 Task: Add an event with the title Conference: Technology Trends and Innovation, date ''2023/11/13'', time 9:15 AM to 11:15 AMand add a description: Throughout the workshop, participants will engage in a series of interactive exercises, role plays, and case studies that simulate real-world negotiation scenarios. These activities will allow participants to apply the negotiation techniques taught, explore different approaches, and receive feedback from both facilitators and peers.Select event color  Peacock . Add location for the event as: 876 Park Avenue, New York City, USA, logged in from the account softage.3@softage.netand send the event invitation to softage.1@softage.net and softage.2@softage.net. Set a reminder for the event Weekly on Sunday
Action: Mouse moved to (65, 95)
Screenshot: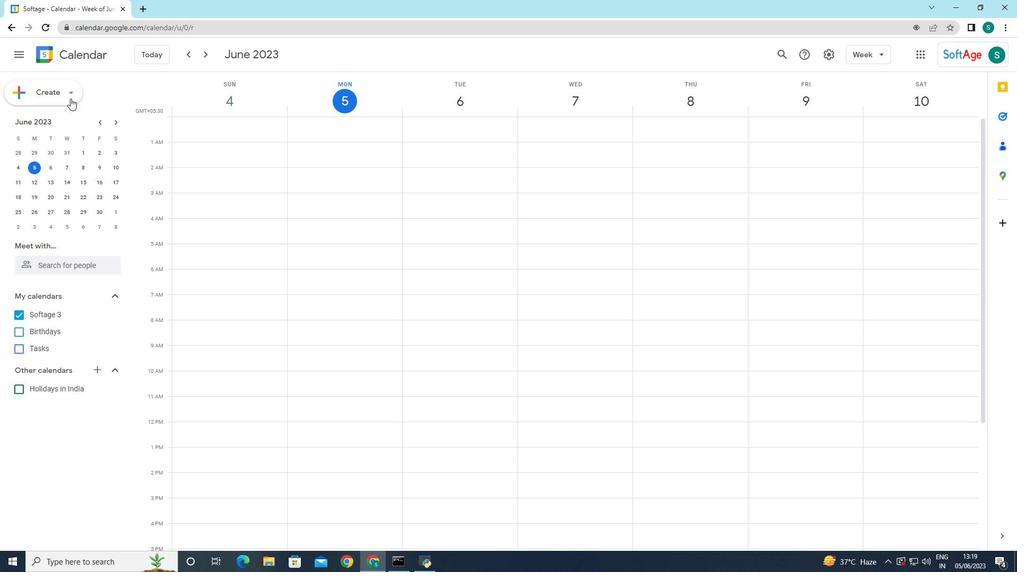
Action: Mouse pressed left at (65, 95)
Screenshot: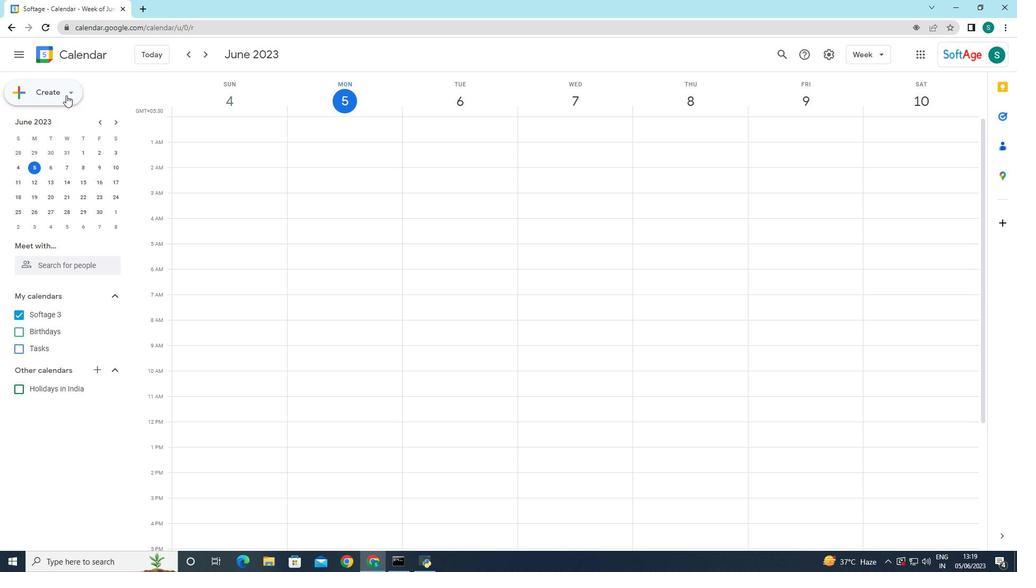 
Action: Mouse moved to (58, 128)
Screenshot: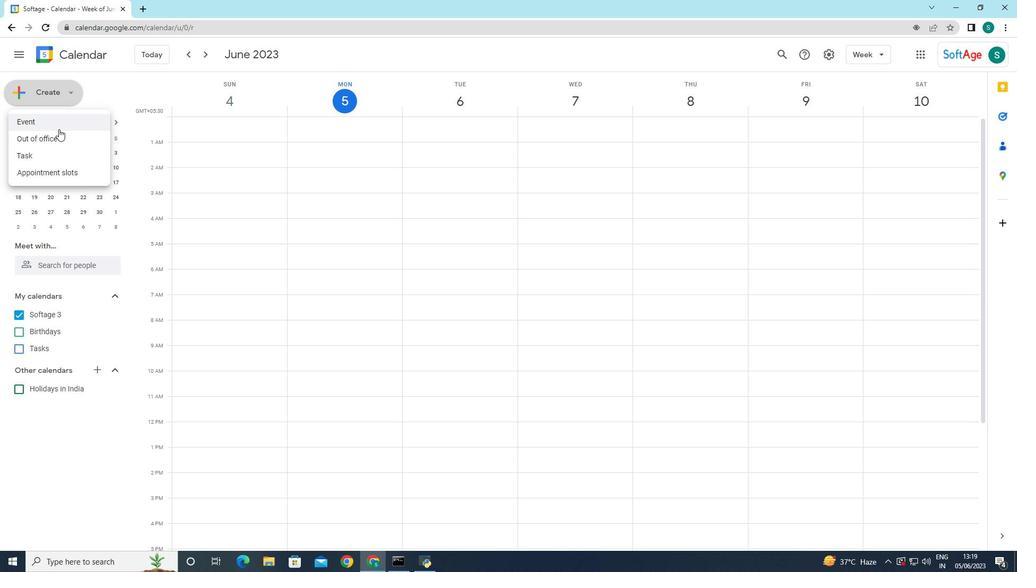 
Action: Mouse pressed left at (58, 128)
Screenshot: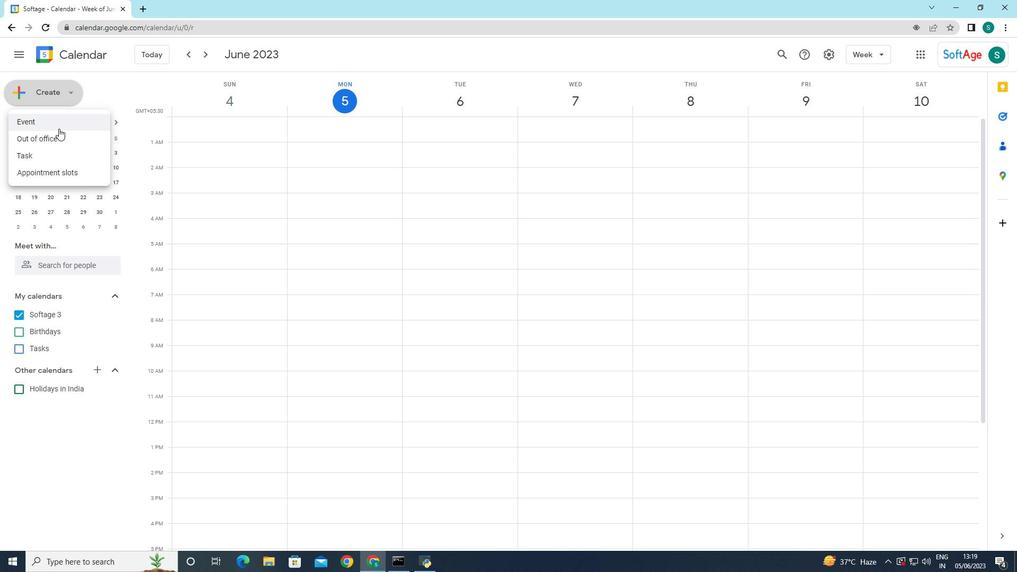 
Action: Mouse moved to (199, 514)
Screenshot: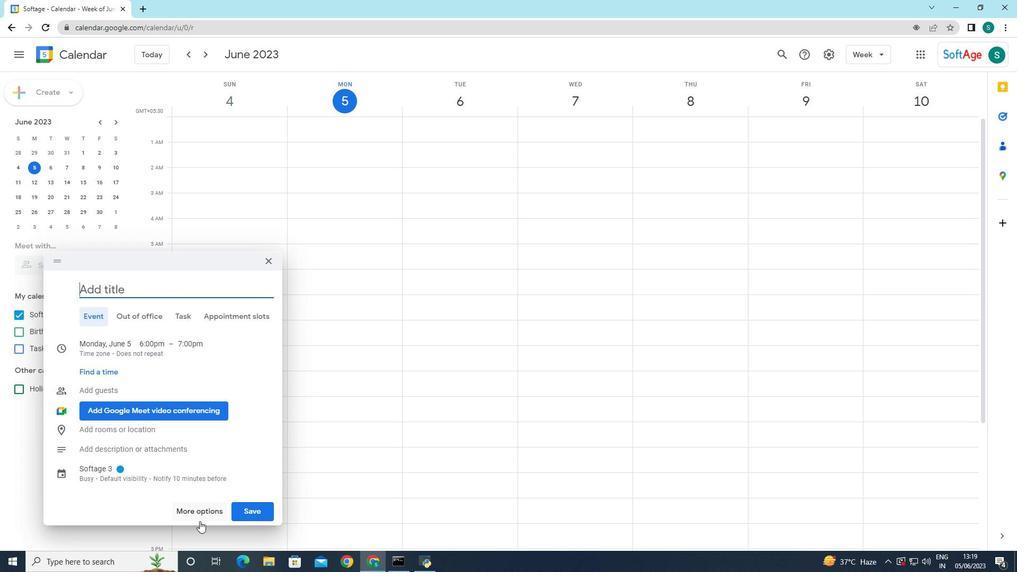 
Action: Mouse pressed left at (199, 514)
Screenshot: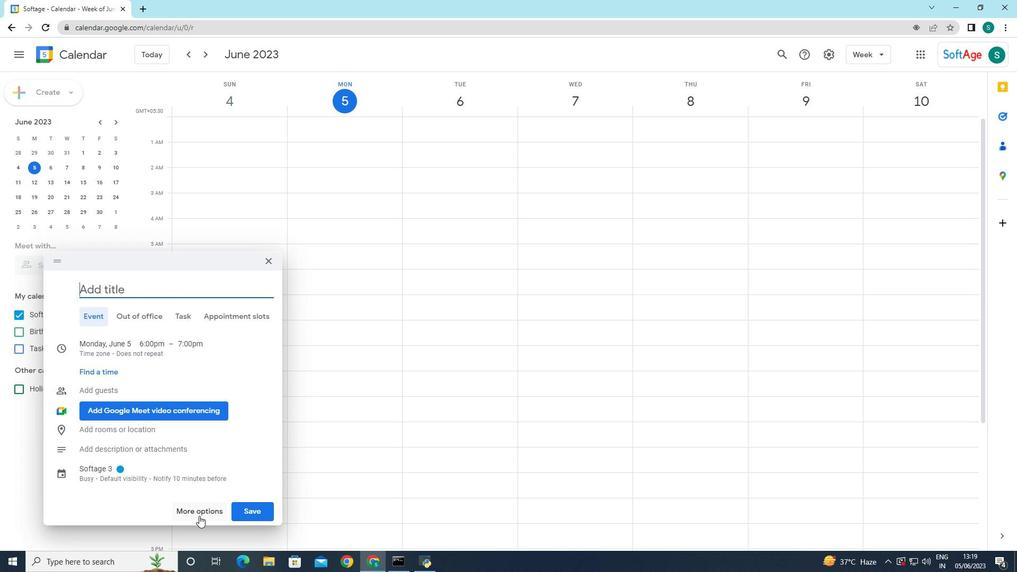 
Action: Mouse moved to (91, 60)
Screenshot: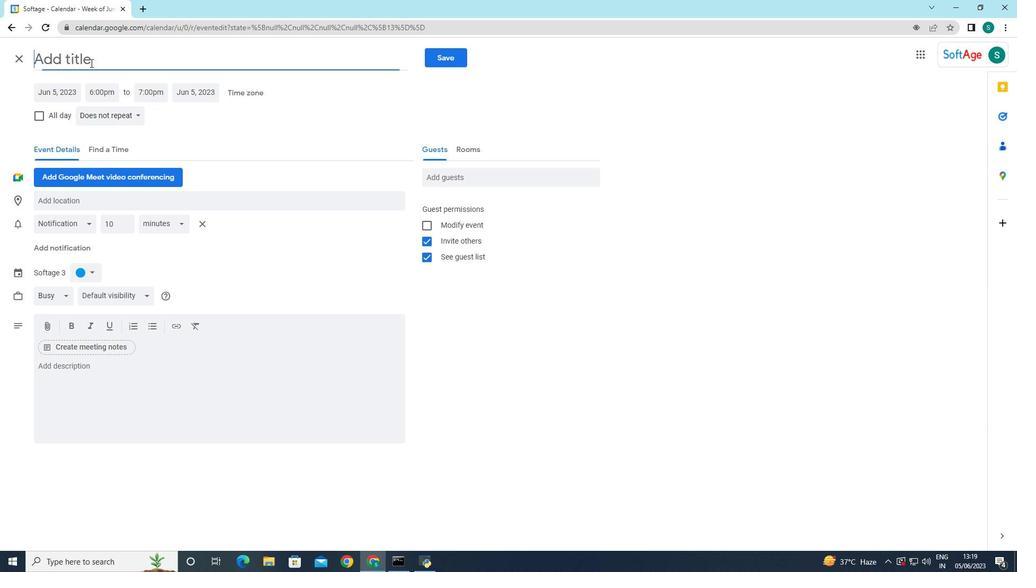 
Action: Mouse pressed left at (91, 60)
Screenshot: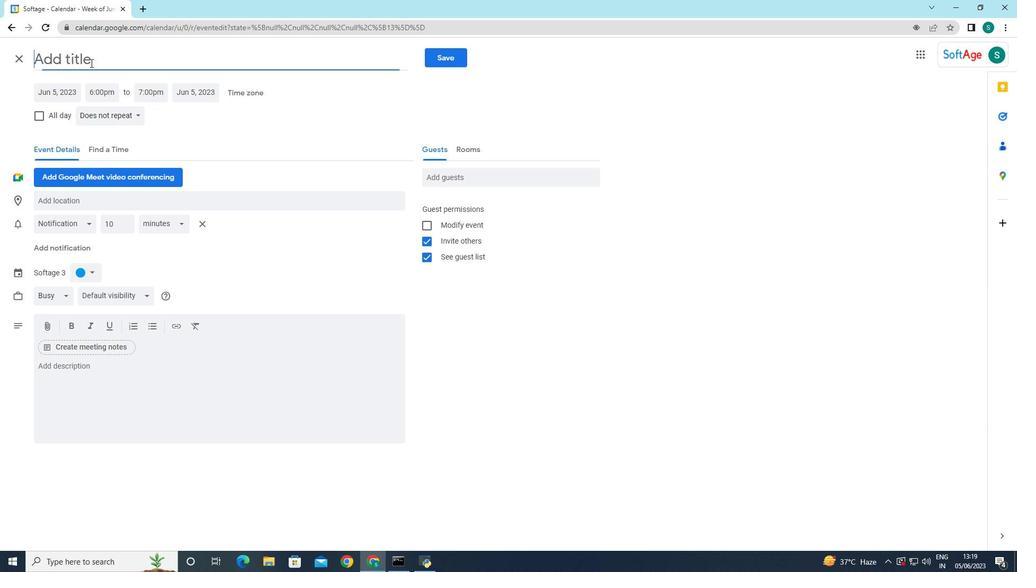 
Action: Key pressed <Key.caps_lock>C<Key.caps_lock>onference<Key.shift_r>:<Key.space><Key.caps_lock>T<Key.caps_lock>echnology<Key.space><Key.caps_lock>T<Key.caps_lock>rends<Key.space>and<Key.space><Key.caps_lock>I<Key.caps_lock>nnovations
Screenshot: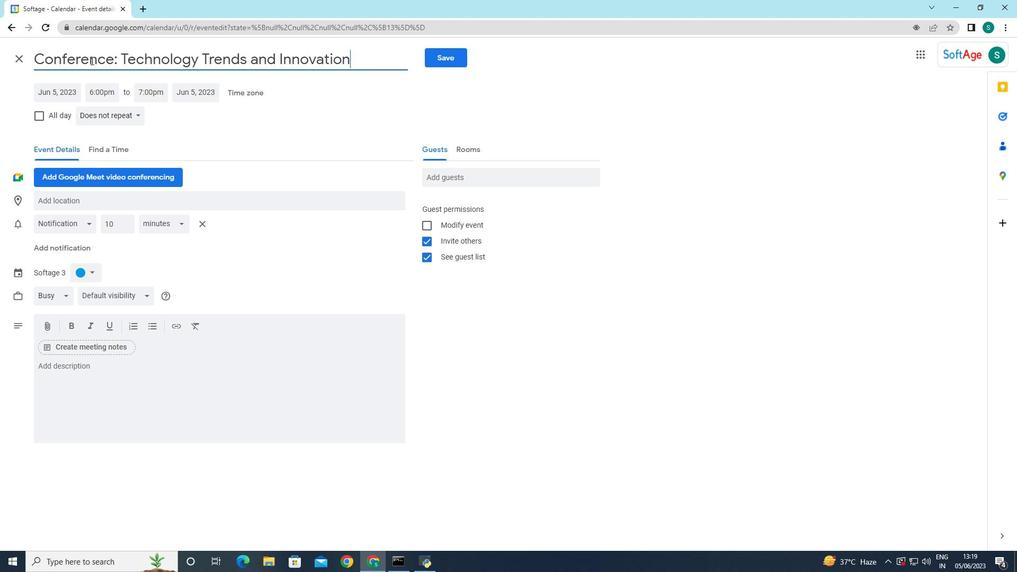 
Action: Mouse moved to (62, 95)
Screenshot: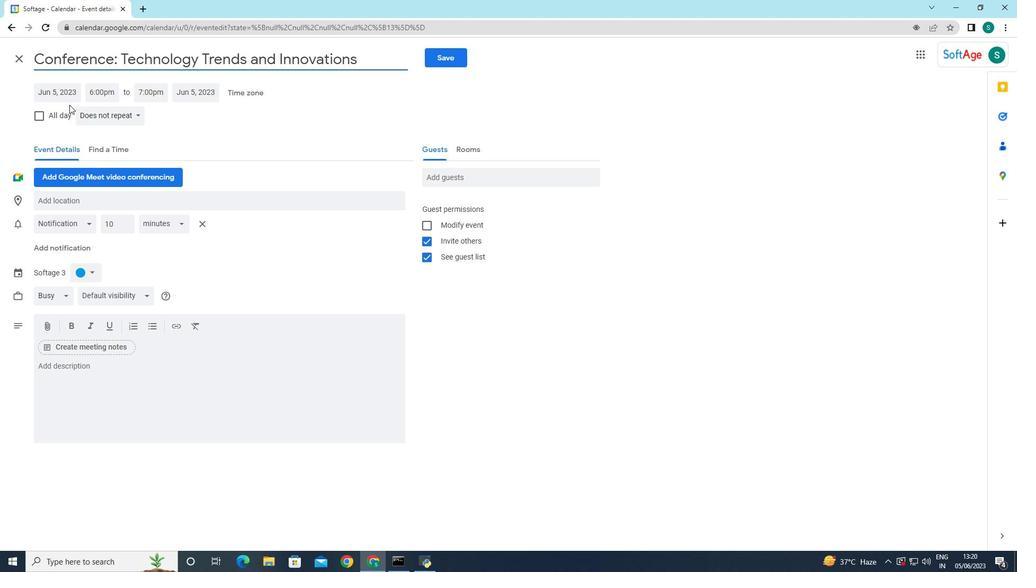 
Action: Mouse pressed left at (62, 95)
Screenshot: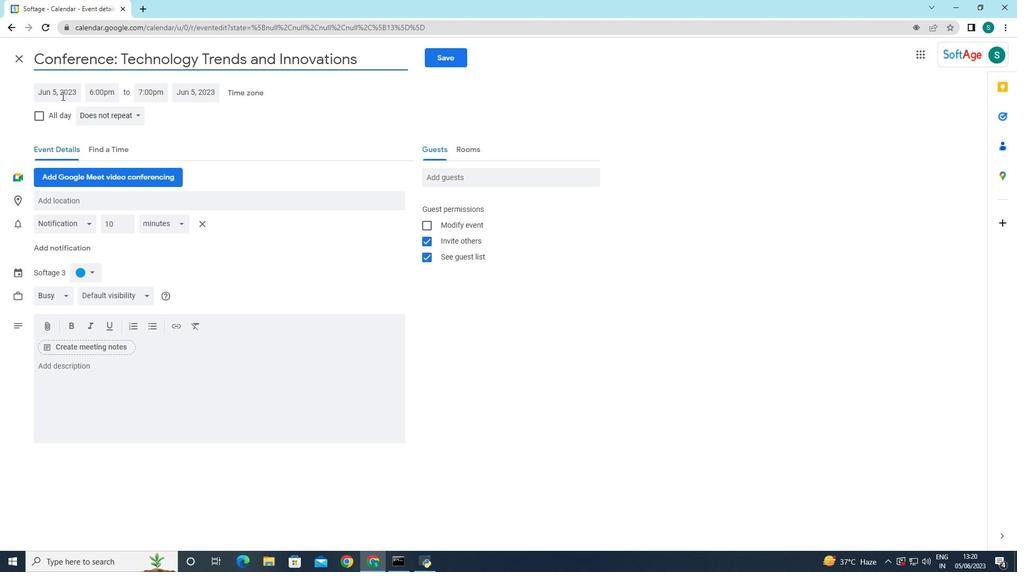 
Action: Mouse moved to (165, 115)
Screenshot: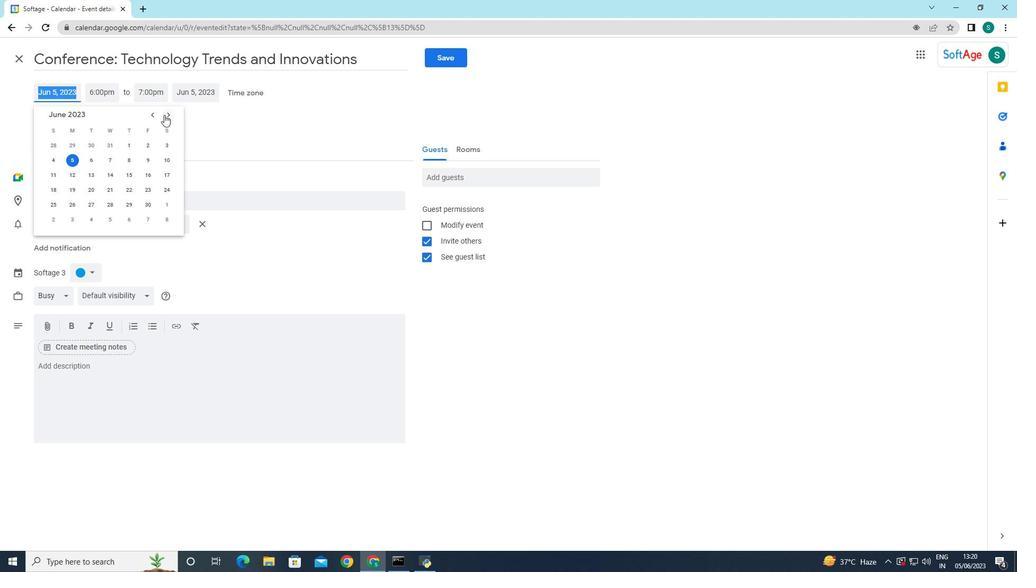 
Action: Mouse pressed left at (165, 115)
Screenshot: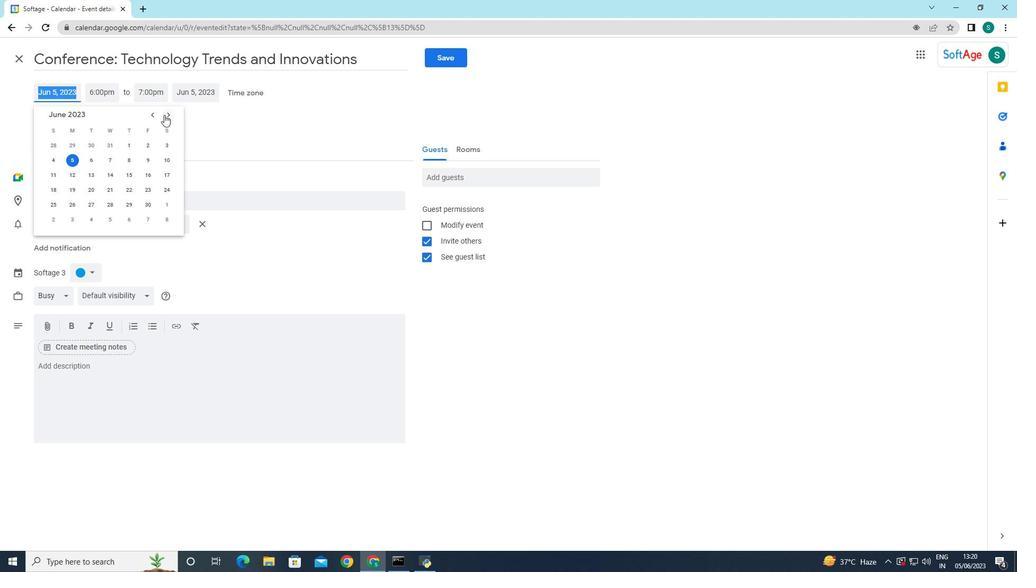 
Action: Mouse pressed left at (165, 115)
Screenshot: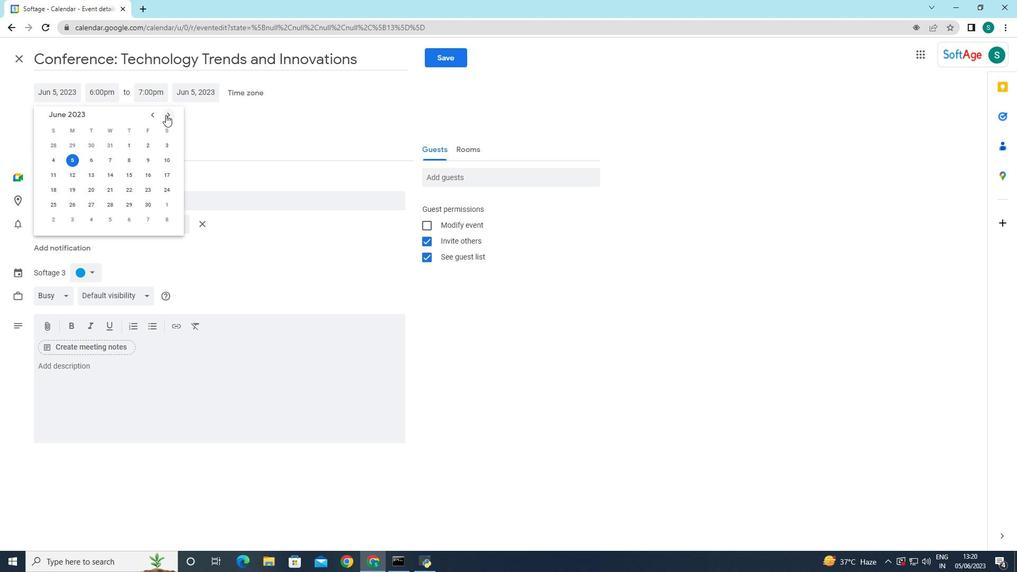 
Action: Mouse pressed left at (165, 115)
Screenshot: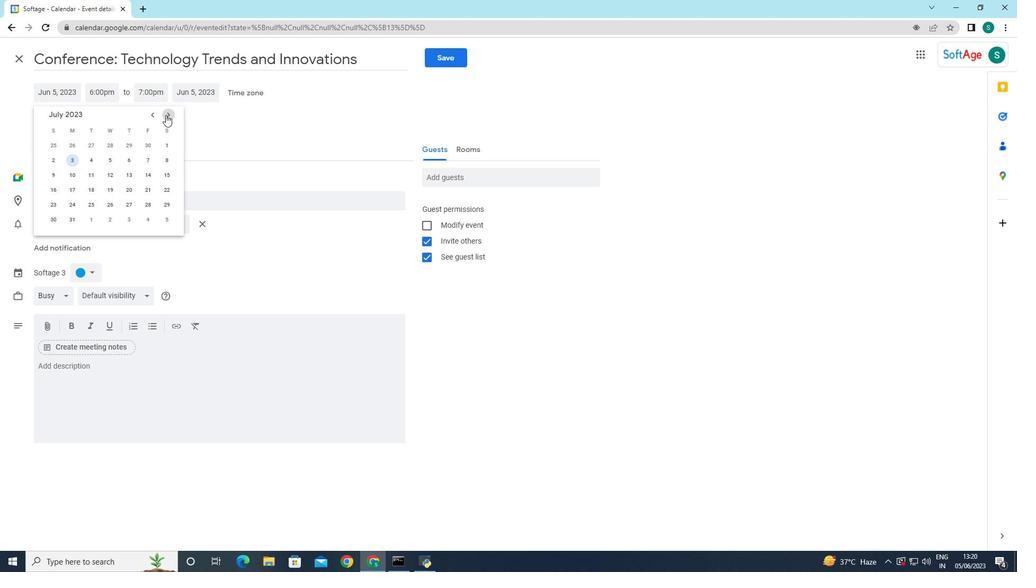 
Action: Mouse pressed left at (165, 115)
Screenshot: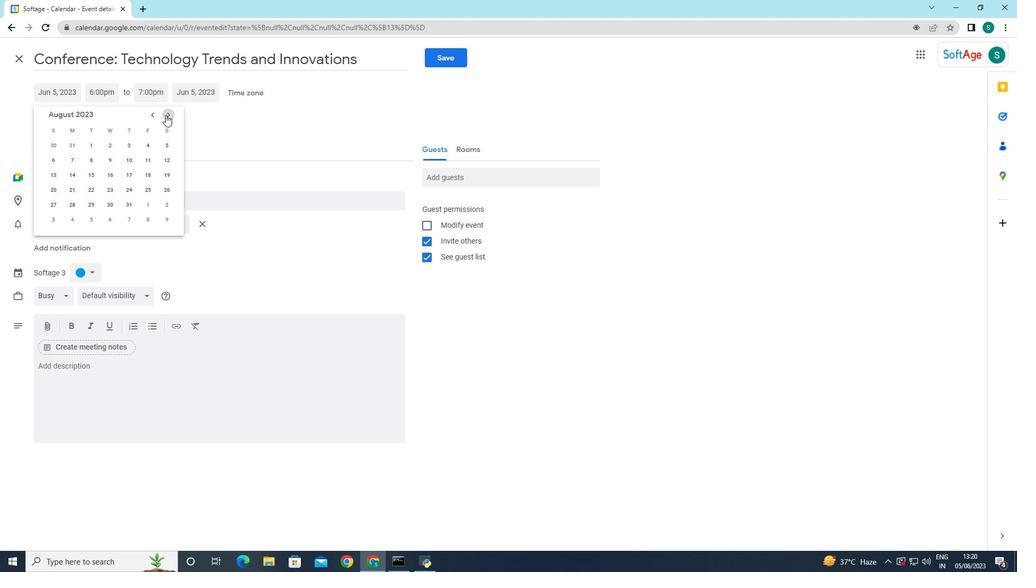 
Action: Mouse pressed left at (165, 115)
Screenshot: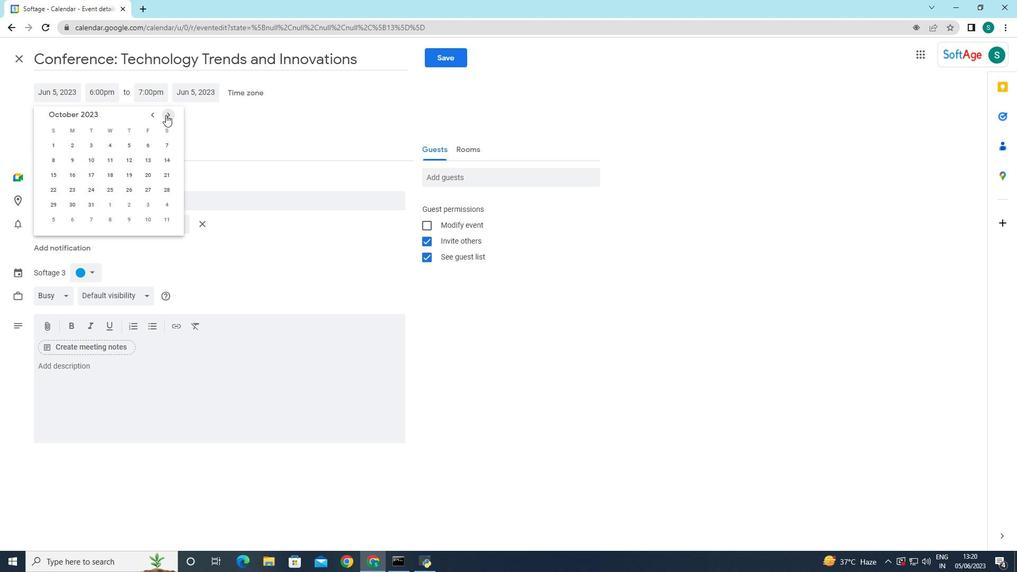 
Action: Mouse pressed left at (165, 115)
Screenshot: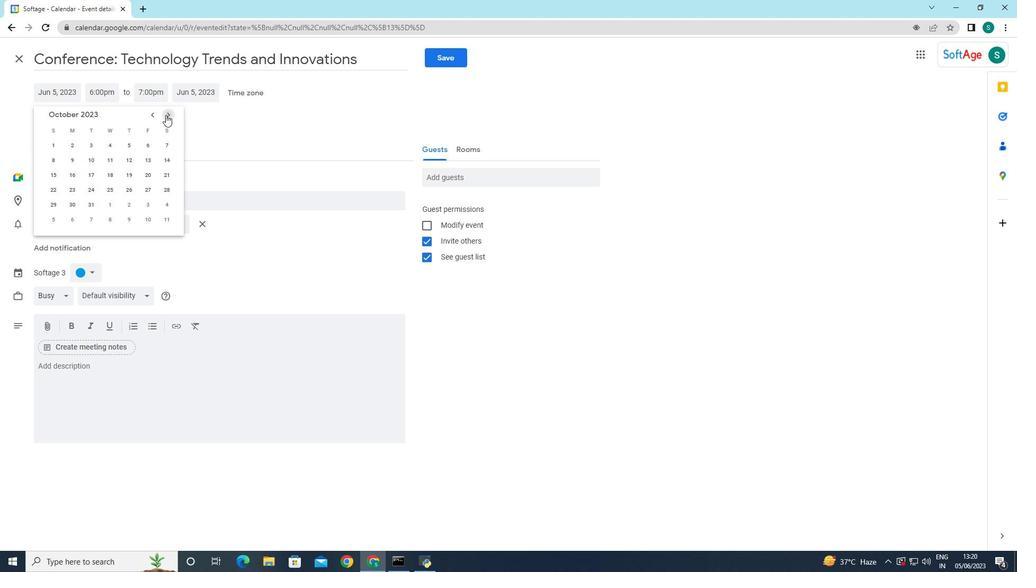 
Action: Mouse pressed left at (165, 115)
Screenshot: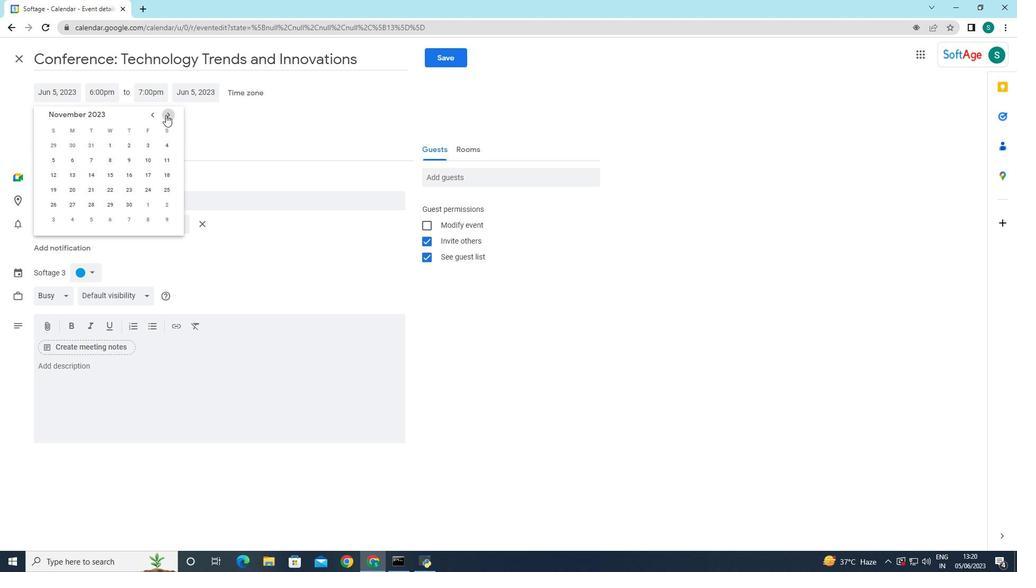 
Action: Mouse moved to (154, 114)
Screenshot: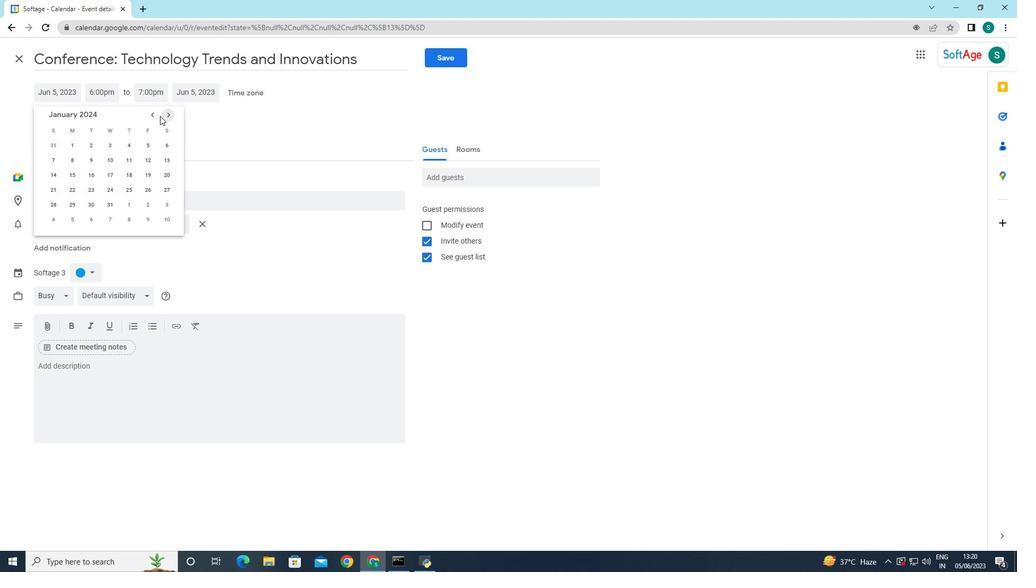 
Action: Mouse pressed left at (154, 114)
Screenshot: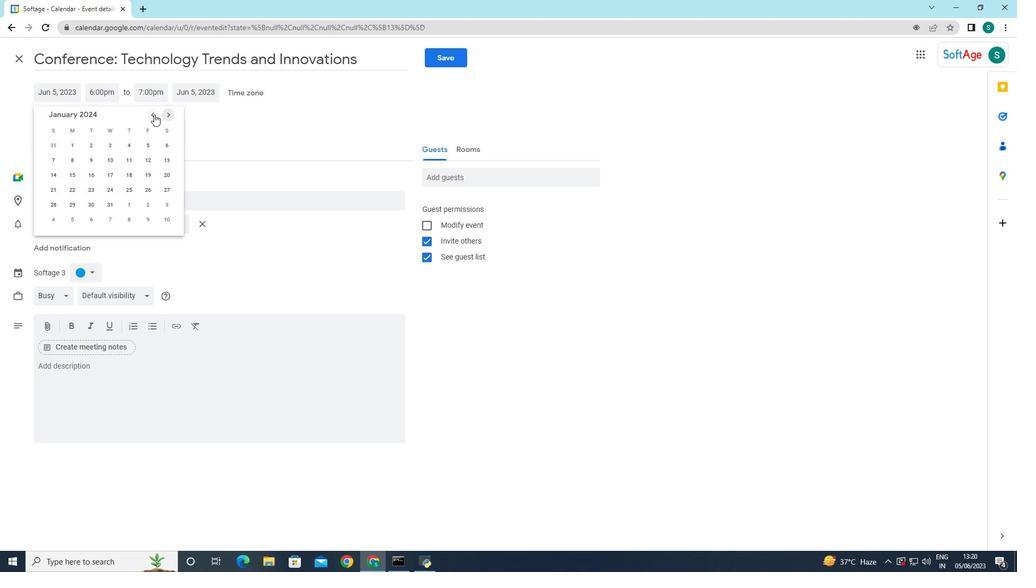 
Action: Mouse pressed left at (154, 114)
Screenshot: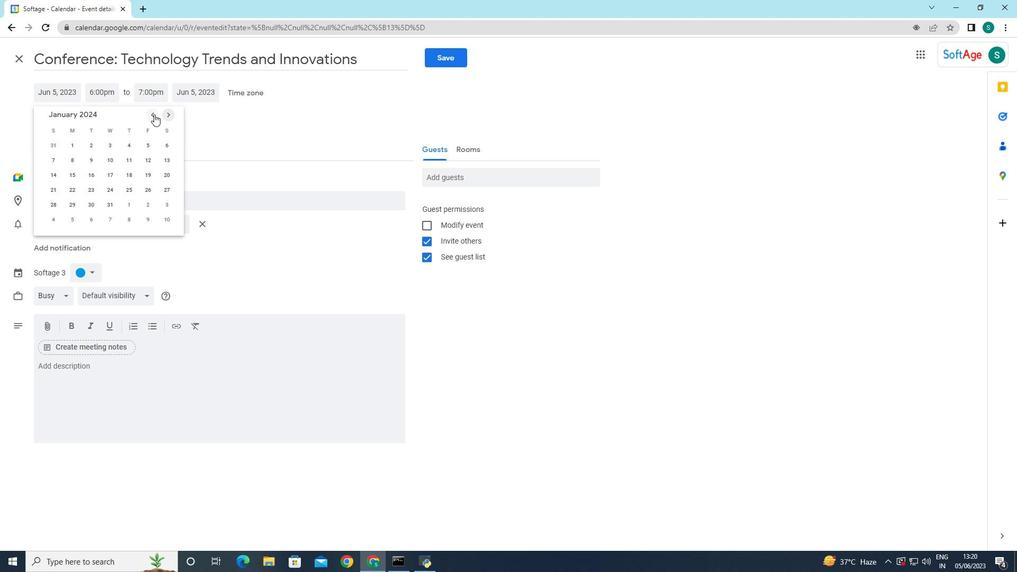 
Action: Mouse pressed left at (154, 114)
Screenshot: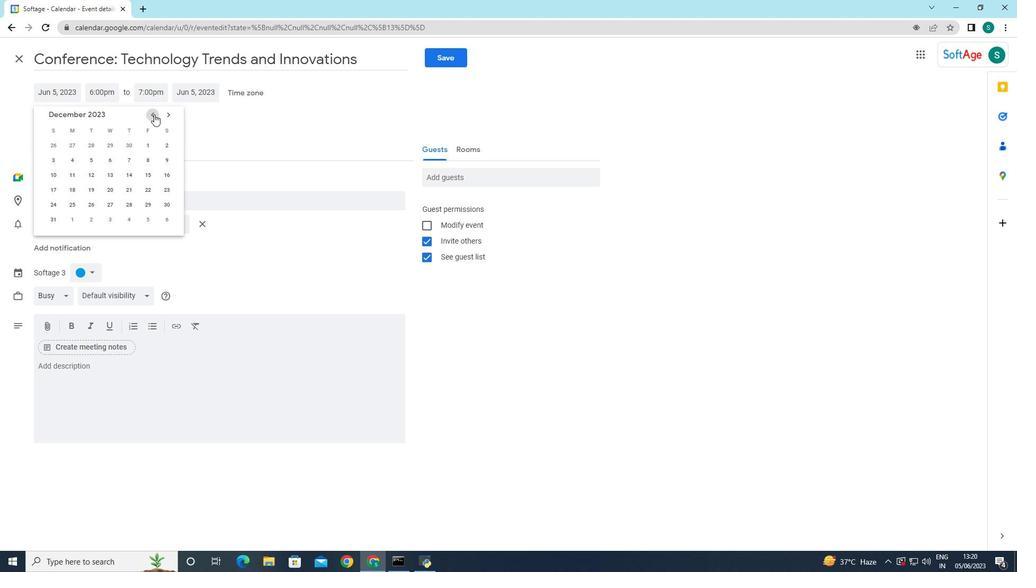 
Action: Mouse pressed left at (154, 114)
Screenshot: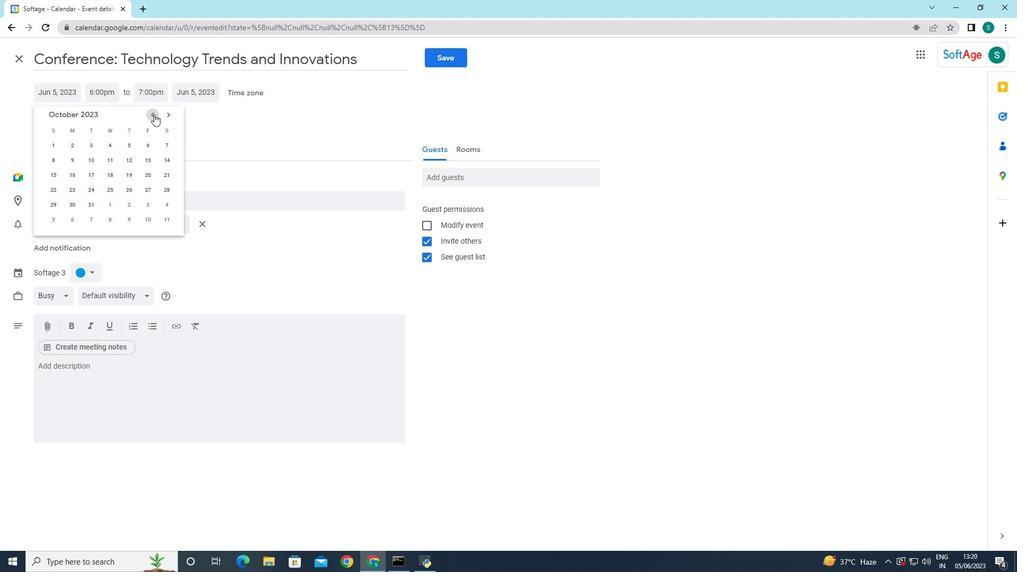 
Action: Mouse pressed left at (154, 114)
Screenshot: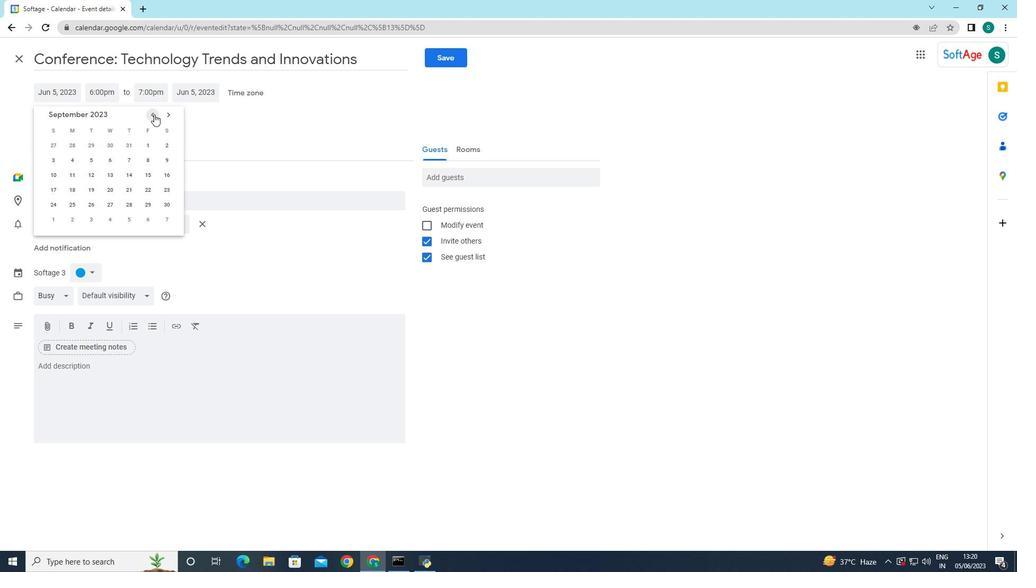 
Action: Mouse moved to (166, 113)
Screenshot: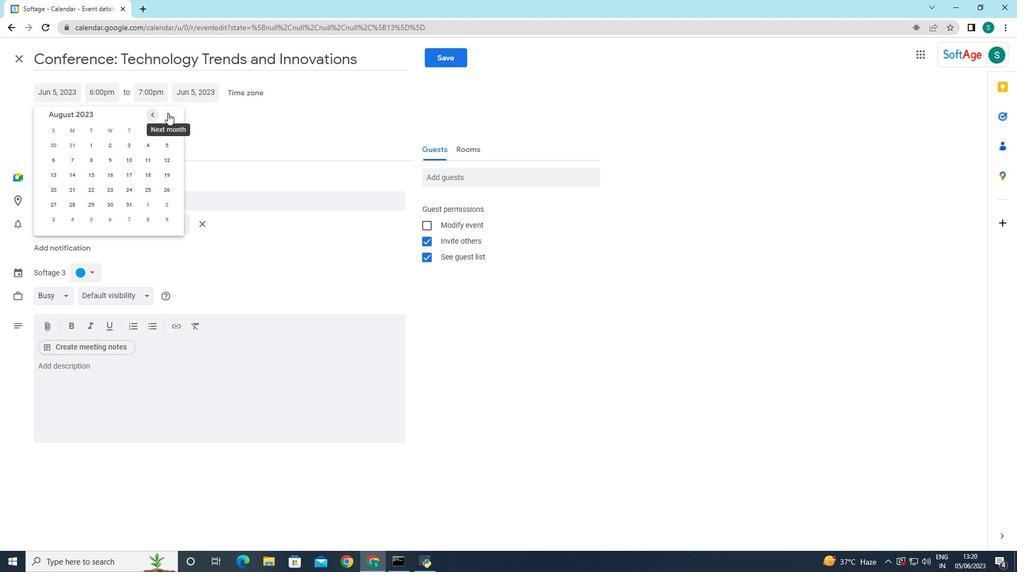 
Action: Mouse pressed left at (166, 113)
Screenshot: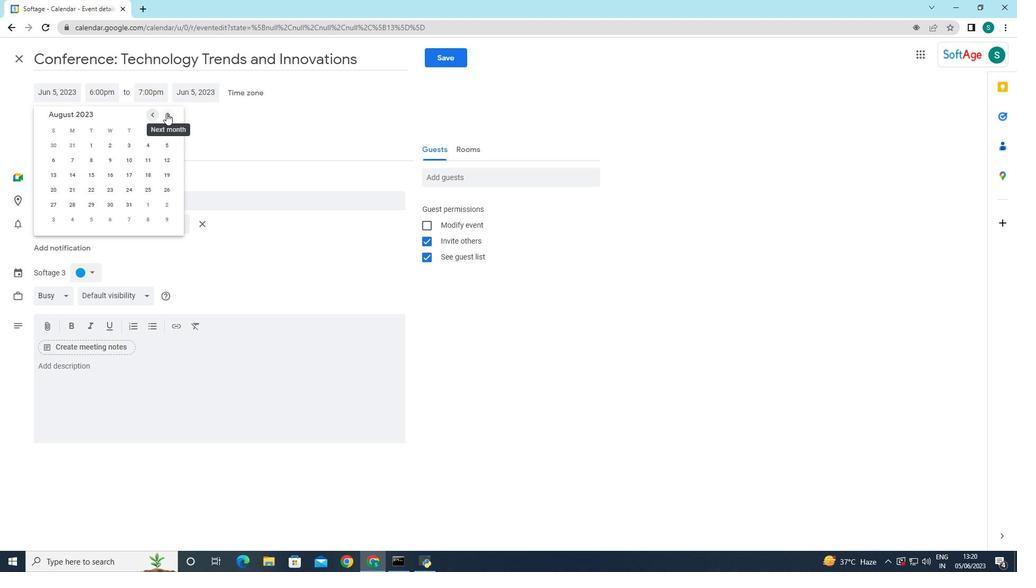 
Action: Mouse pressed left at (166, 113)
Screenshot: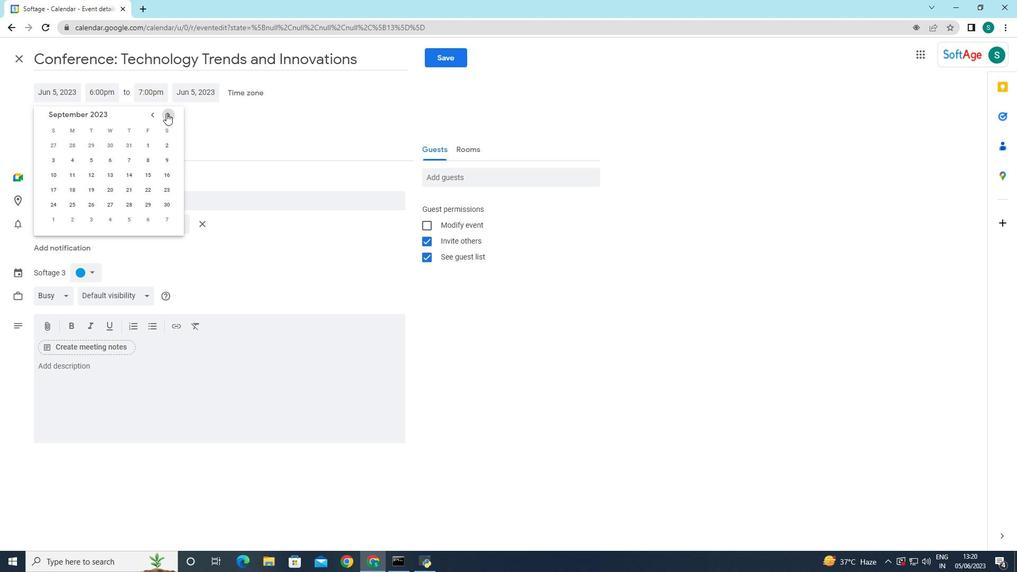 
Action: Mouse pressed left at (166, 113)
Screenshot: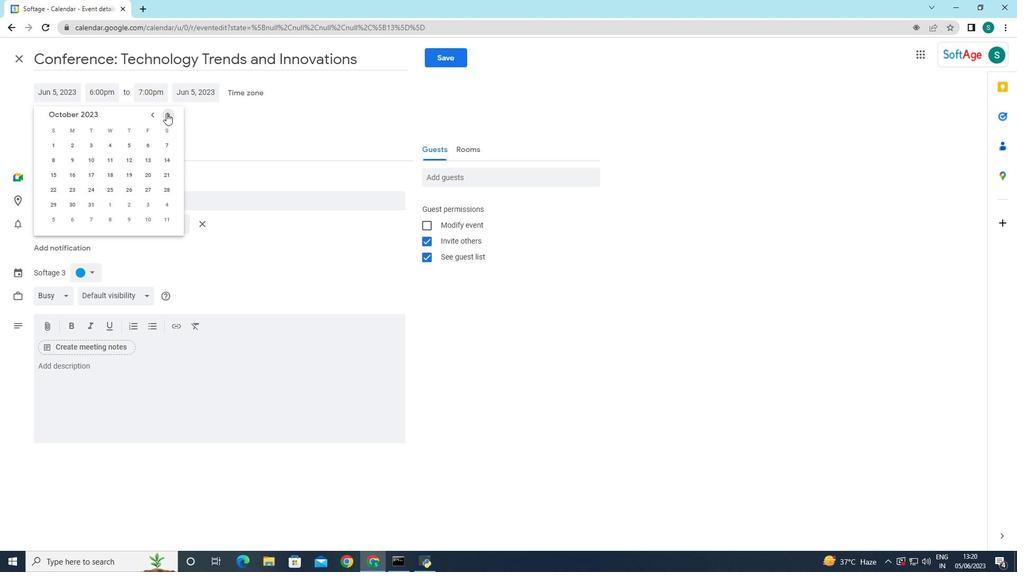 
Action: Mouse moved to (74, 173)
Screenshot: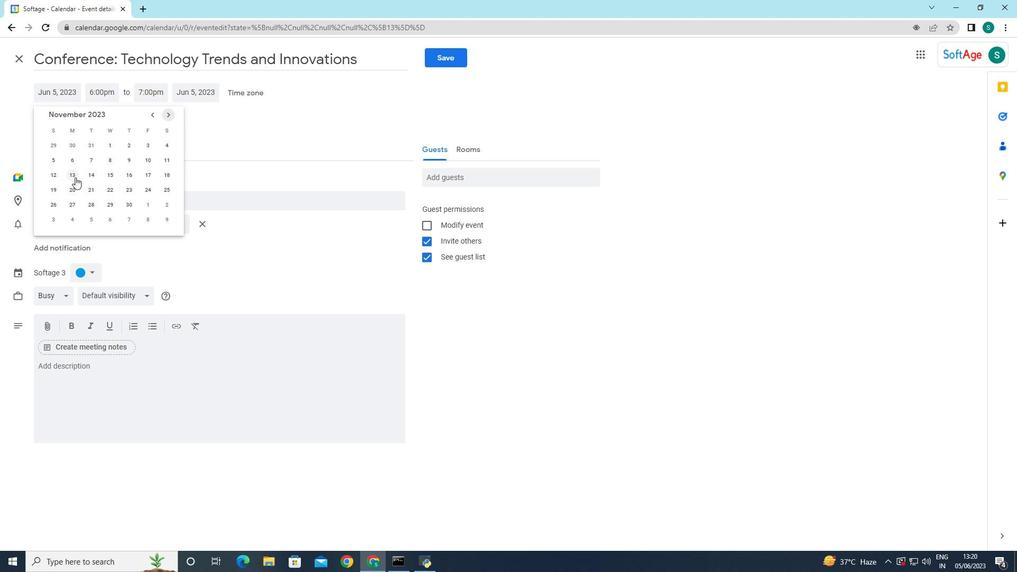 
Action: Mouse pressed left at (74, 173)
Screenshot: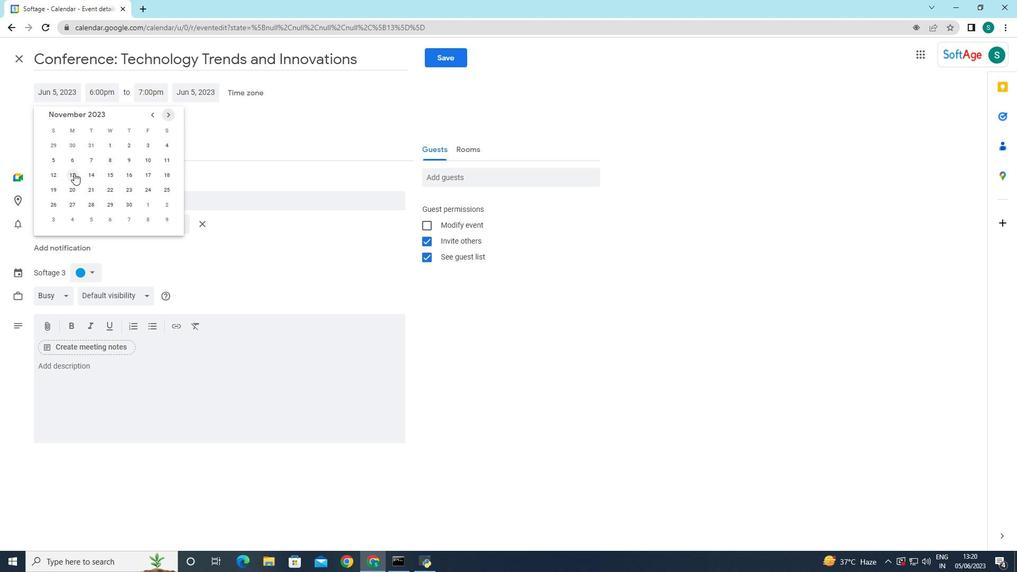 
Action: Mouse moved to (112, 90)
Screenshot: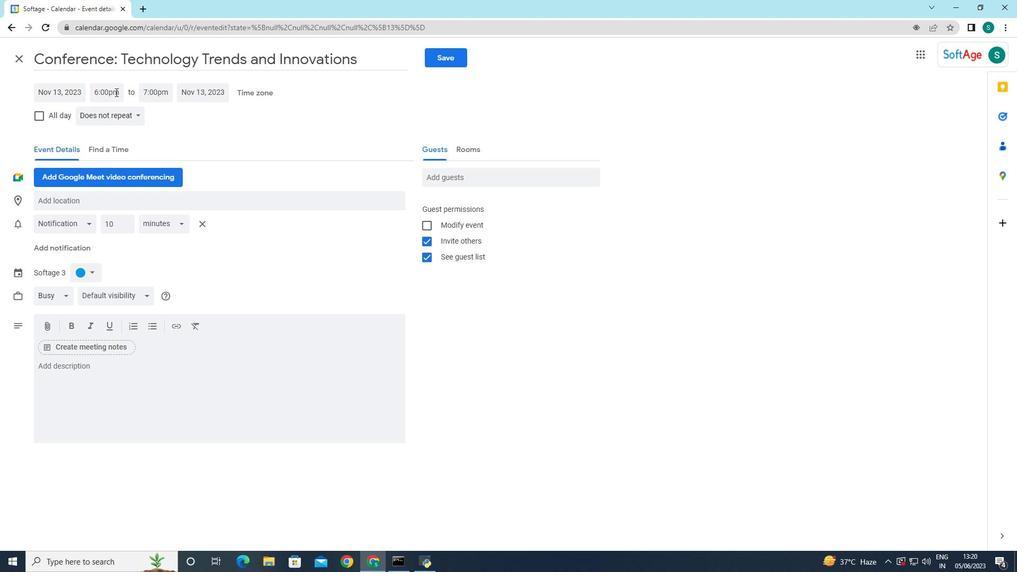 
Action: Mouse pressed left at (112, 90)
Screenshot: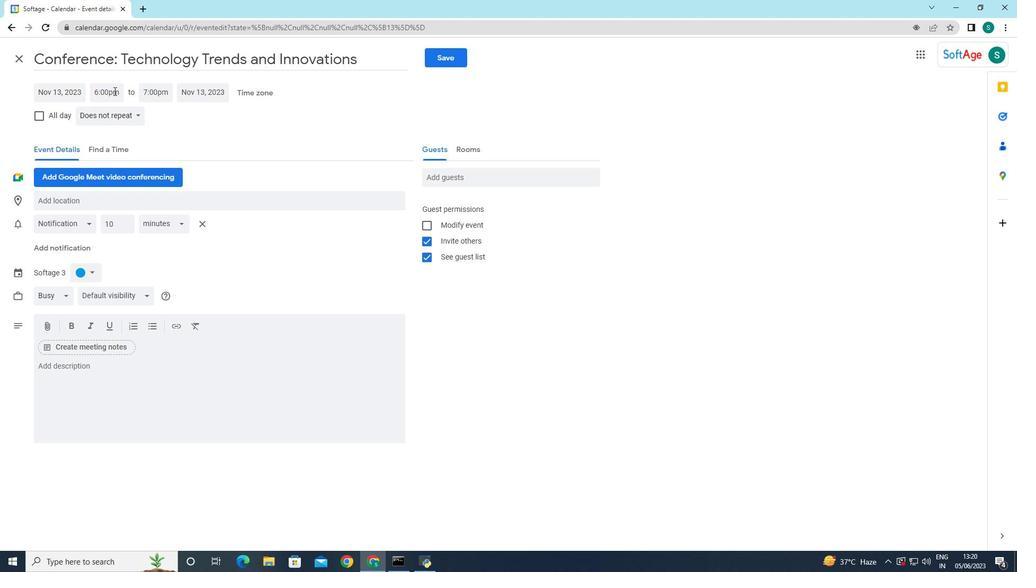 
Action: Mouse moved to (107, 178)
Screenshot: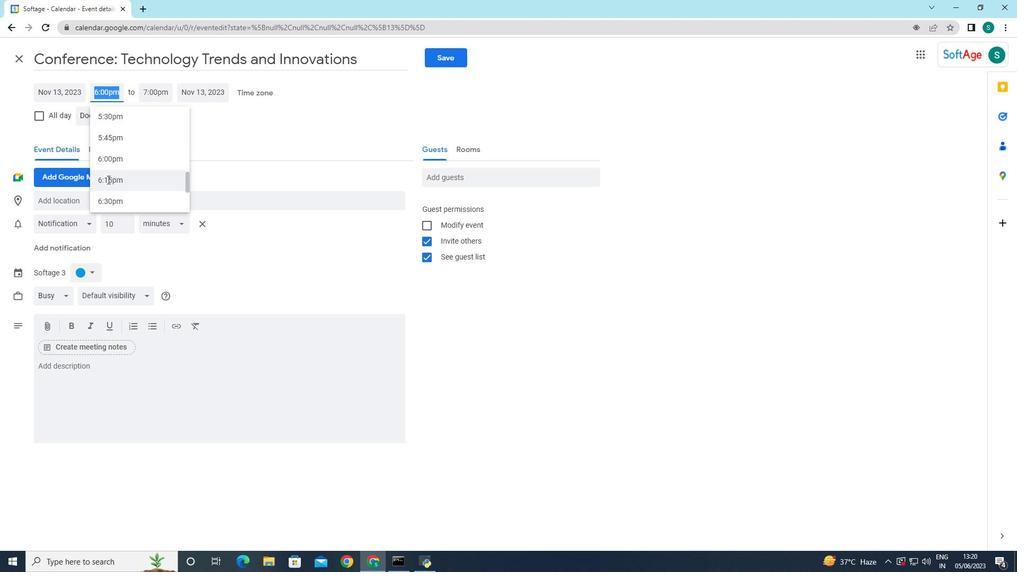 
Action: Mouse scrolled (107, 179) with delta (0, 0)
Screenshot: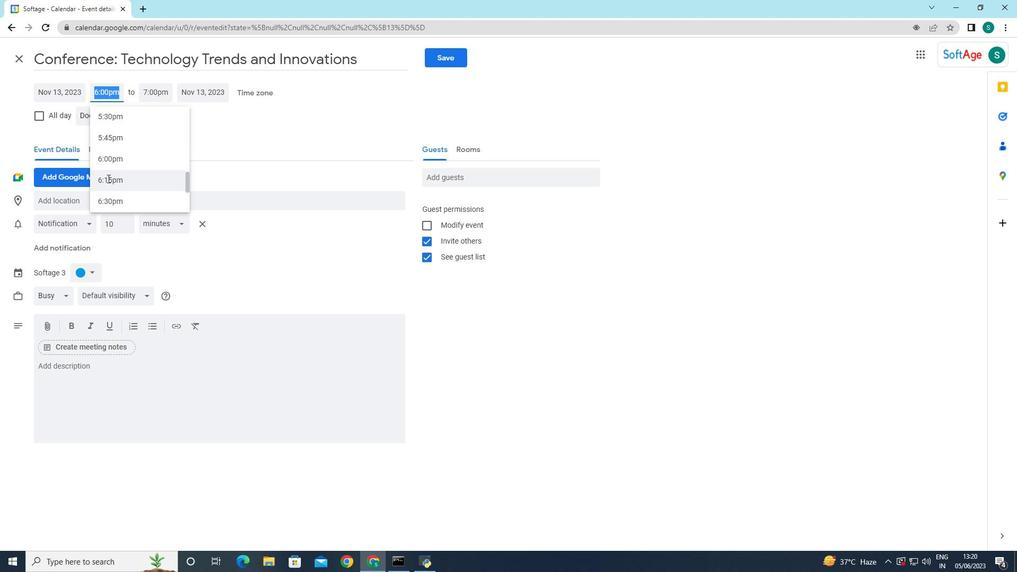 
Action: Mouse scrolled (107, 179) with delta (0, 0)
Screenshot: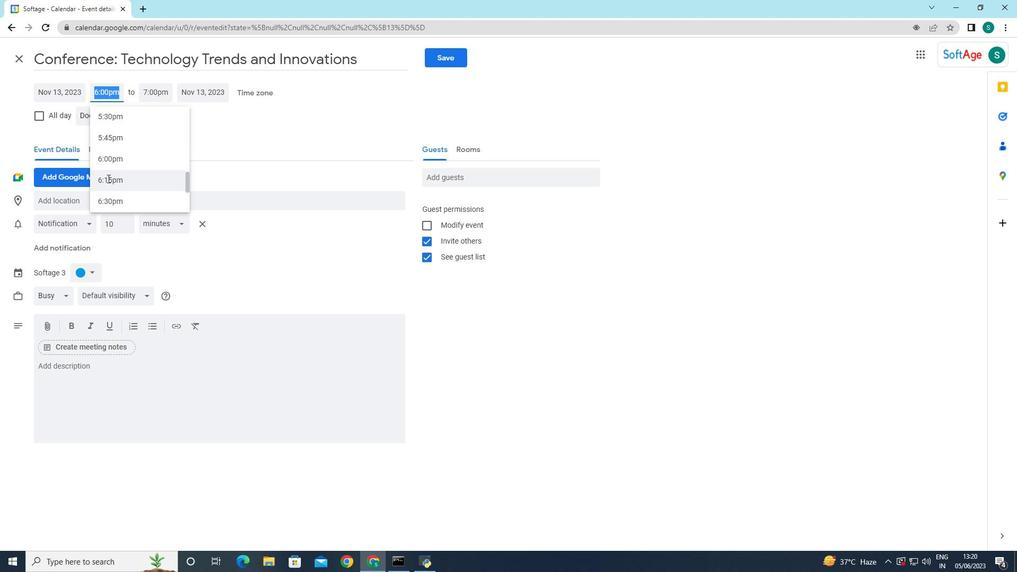 
Action: Mouse scrolled (107, 179) with delta (0, 0)
Screenshot: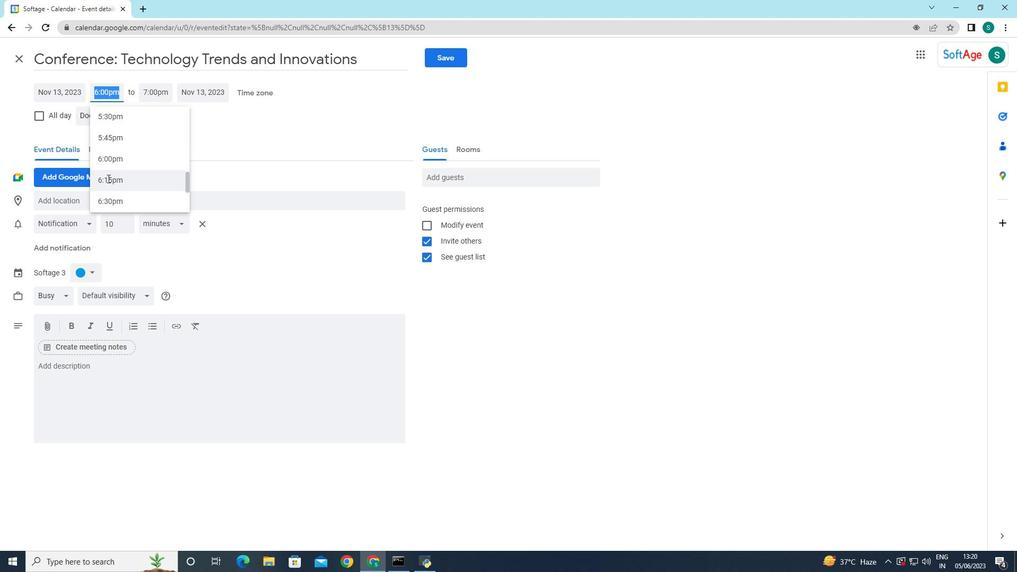 
Action: Mouse scrolled (107, 179) with delta (0, 0)
Screenshot: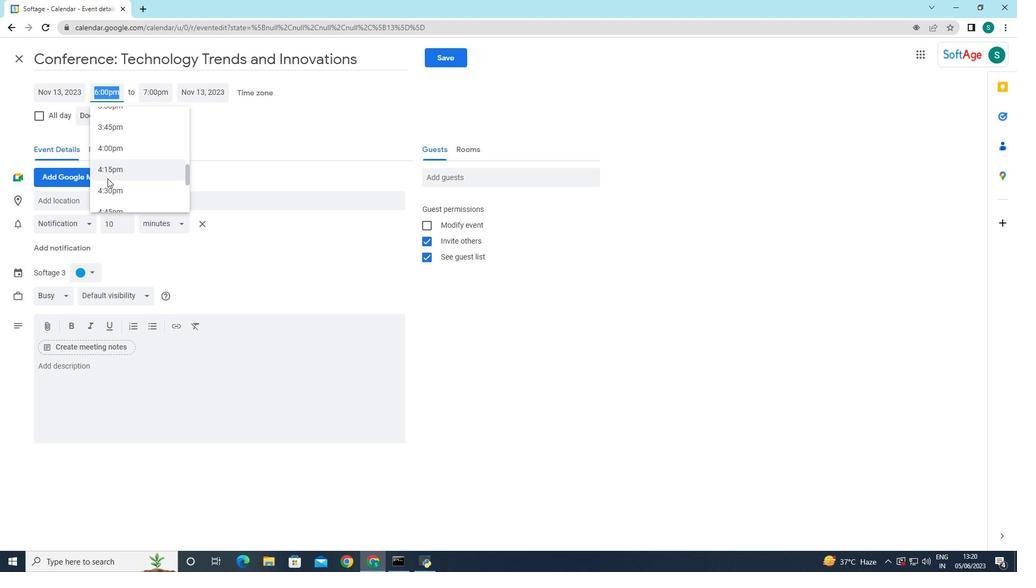 
Action: Mouse scrolled (107, 179) with delta (0, 0)
Screenshot: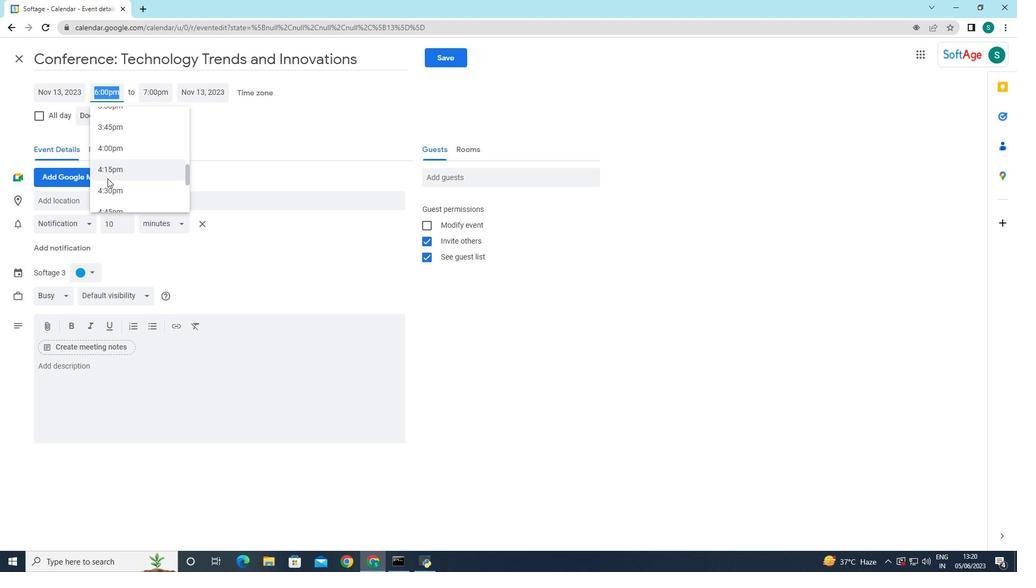 
Action: Mouse scrolled (107, 179) with delta (0, 0)
Screenshot: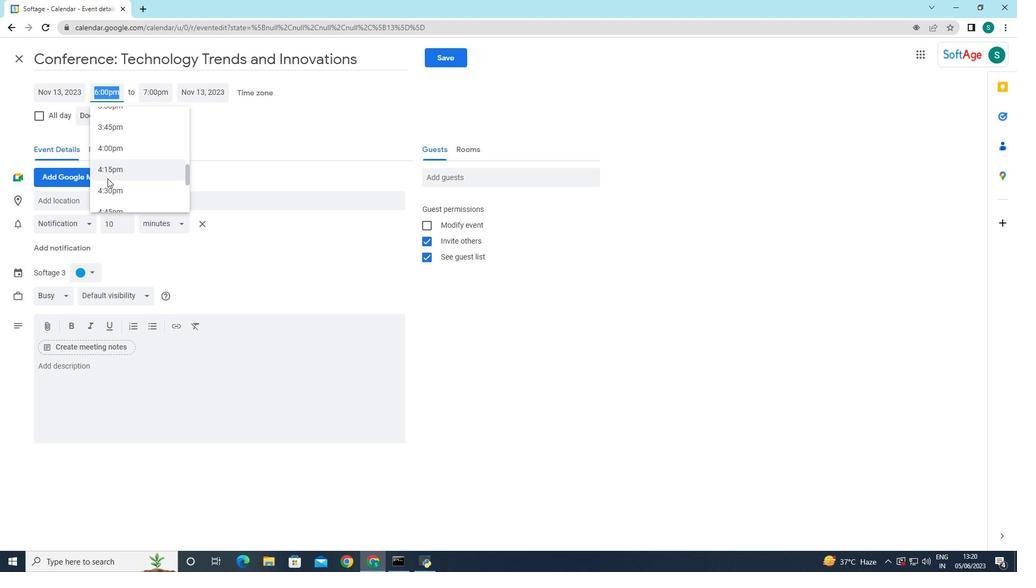 
Action: Mouse scrolled (107, 179) with delta (0, 0)
Screenshot: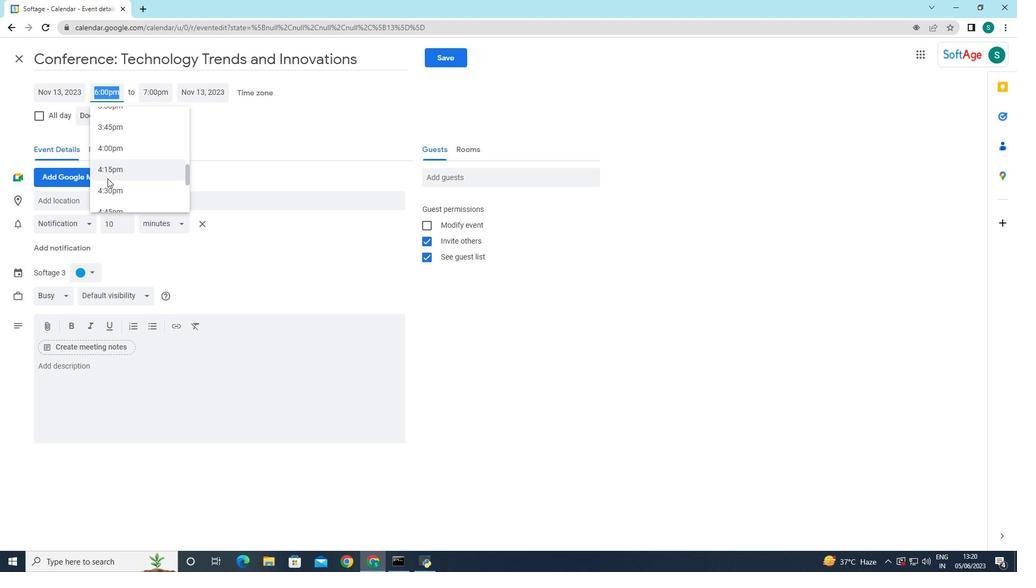 
Action: Mouse scrolled (107, 179) with delta (0, 0)
Screenshot: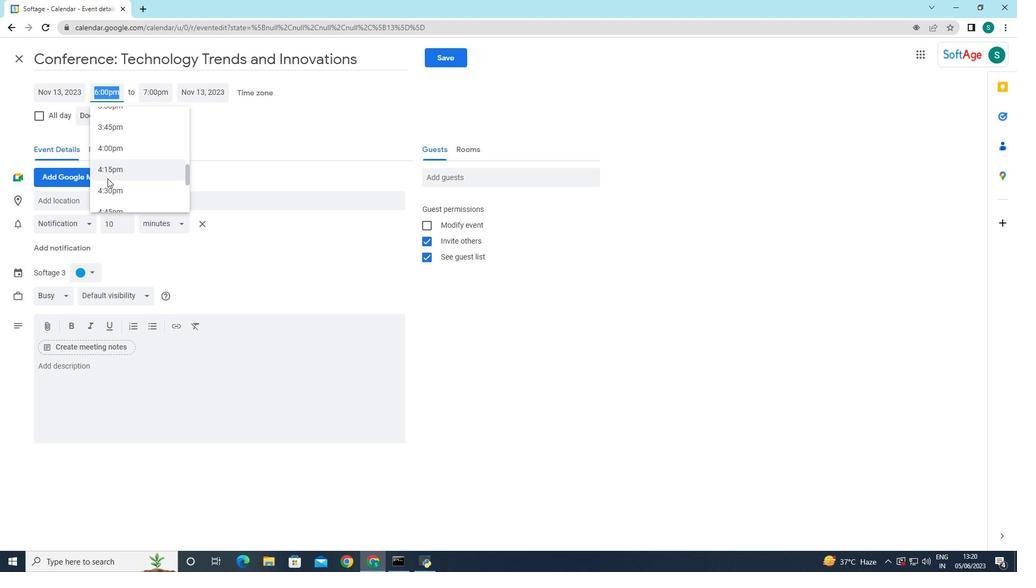 
Action: Mouse moved to (107, 178)
Screenshot: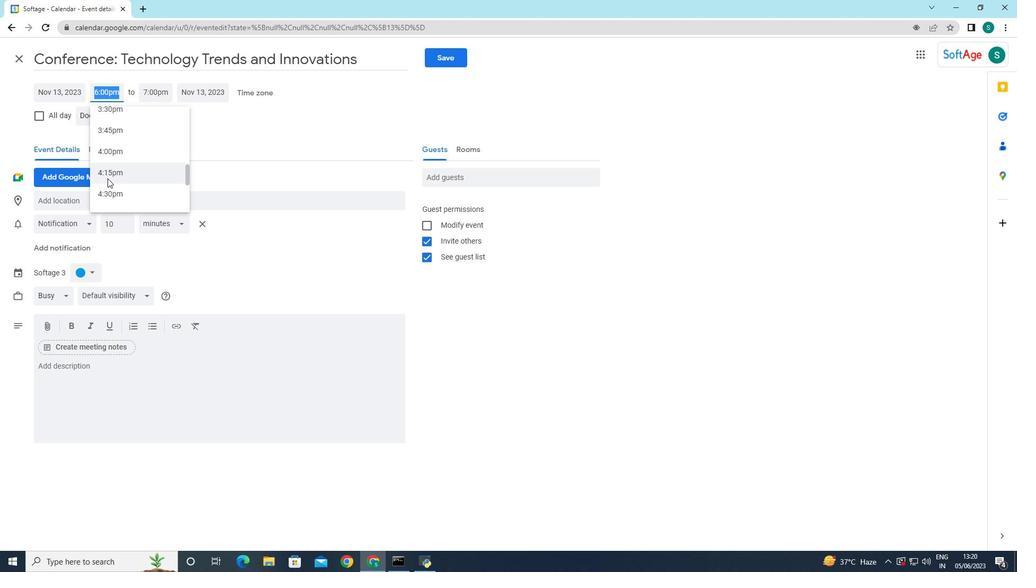 
Action: Mouse scrolled (107, 179) with delta (0, 0)
Screenshot: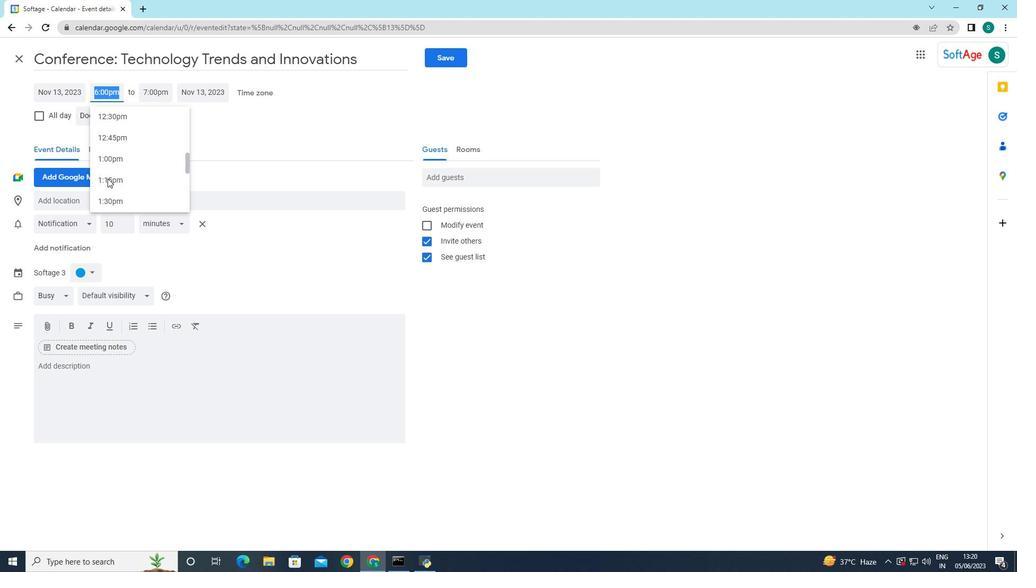 
Action: Mouse scrolled (107, 179) with delta (0, 0)
Screenshot: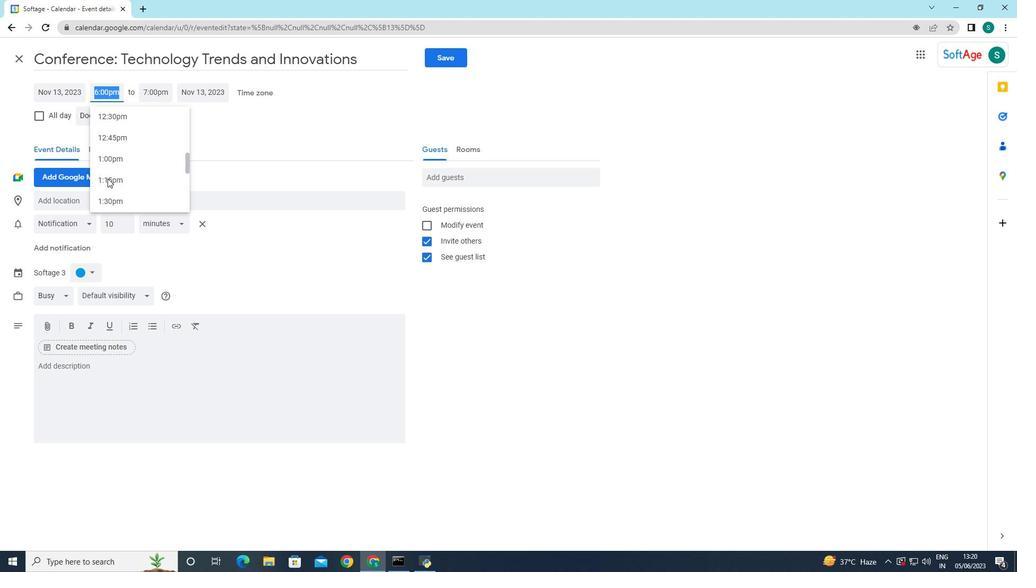 
Action: Mouse scrolled (107, 179) with delta (0, 0)
Screenshot: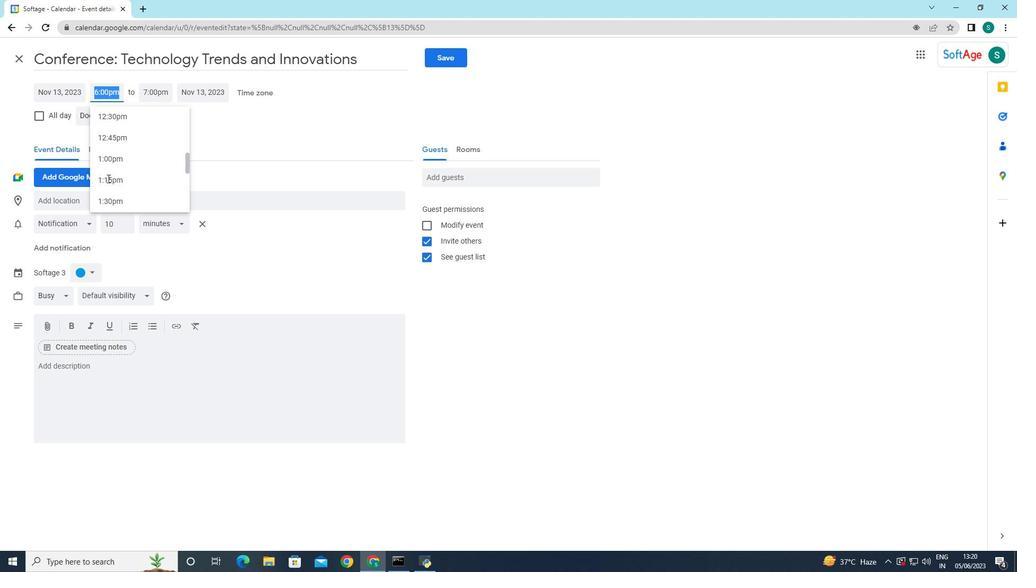 
Action: Mouse scrolled (107, 179) with delta (0, 0)
Screenshot: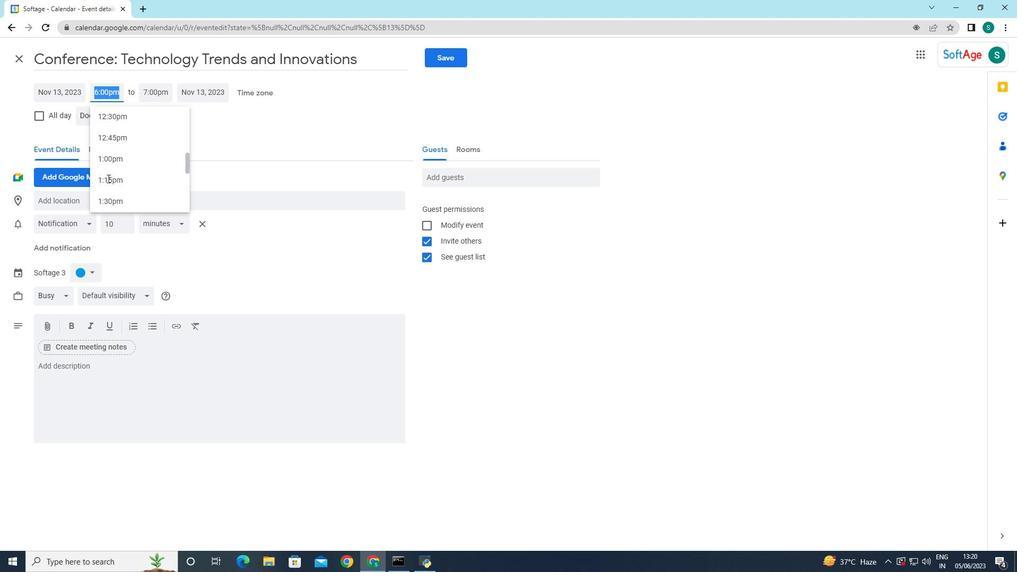 
Action: Mouse moved to (107, 176)
Screenshot: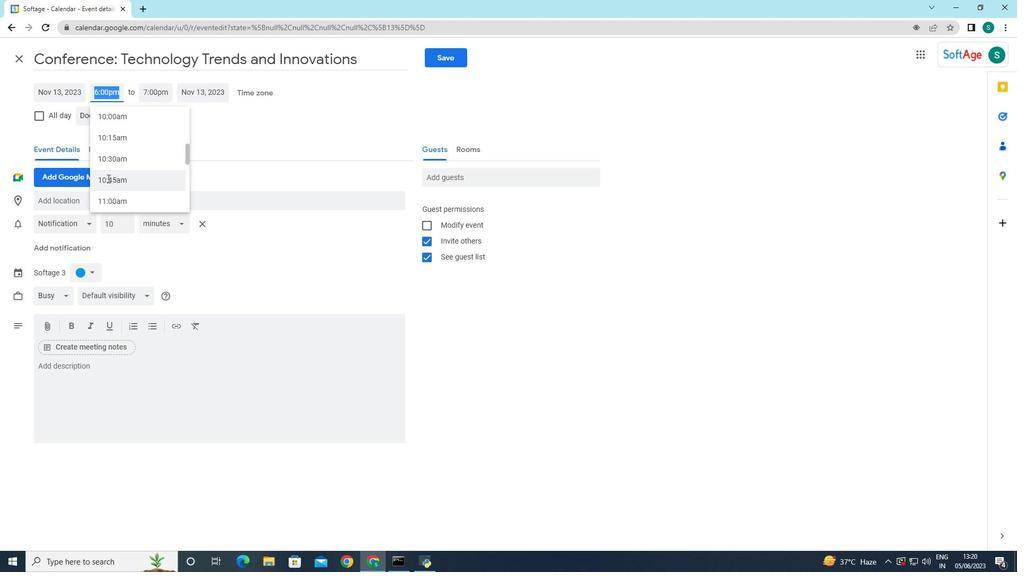 
Action: Mouse scrolled (107, 176) with delta (0, 0)
Screenshot: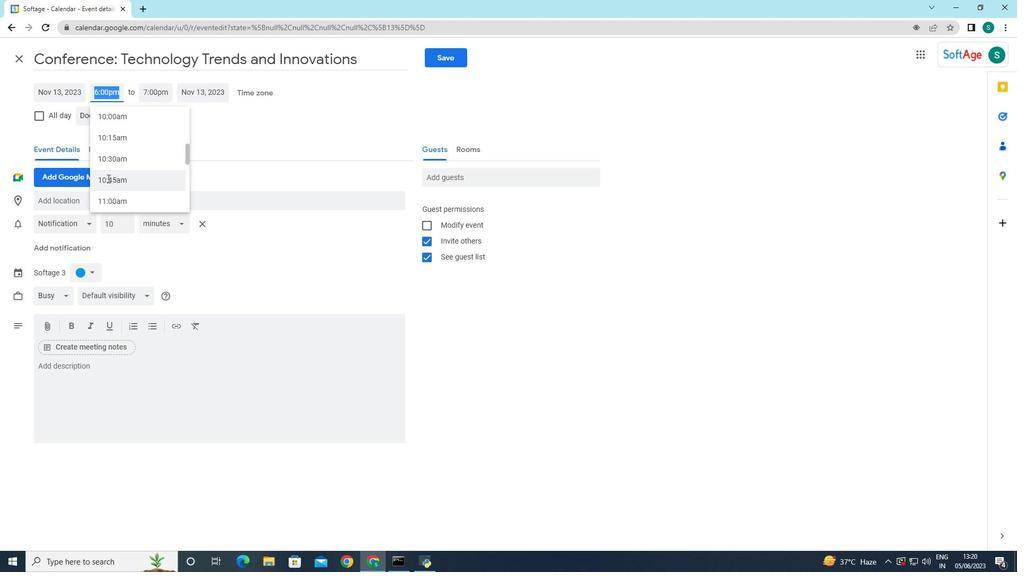 
Action: Mouse scrolled (107, 176) with delta (0, 0)
Screenshot: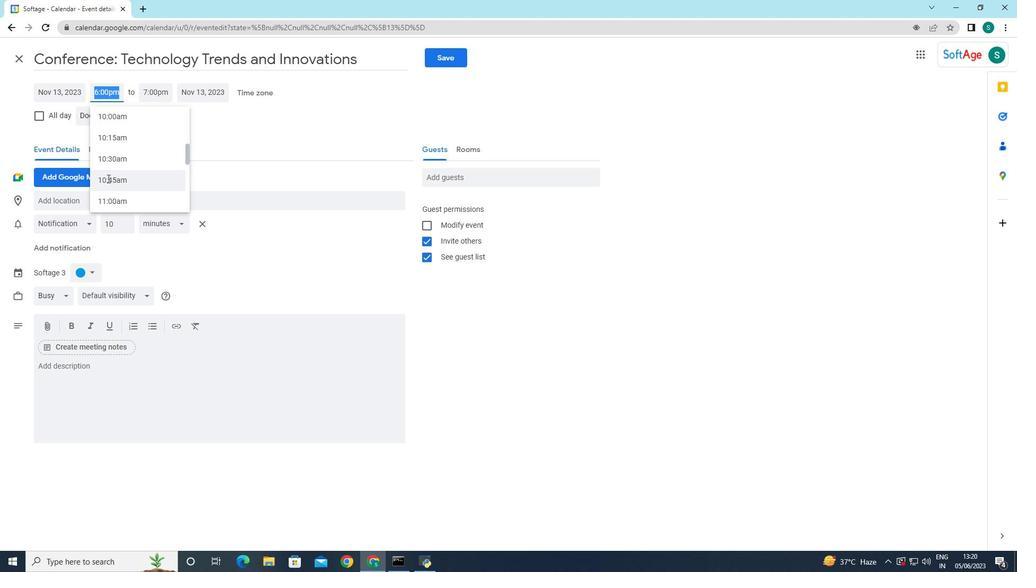 
Action: Mouse scrolled (107, 176) with delta (0, 0)
Screenshot: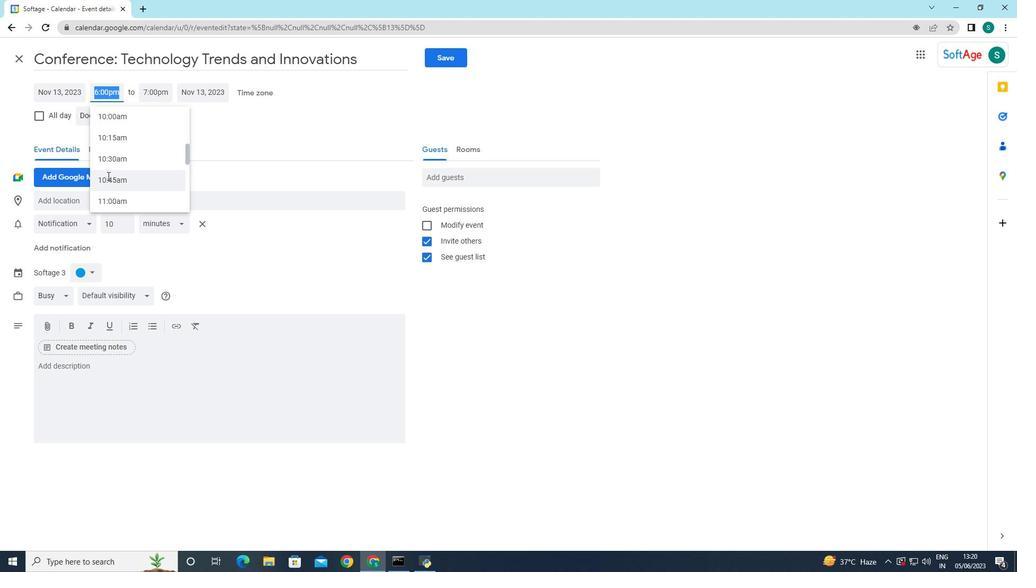 
Action: Mouse moved to (123, 180)
Screenshot: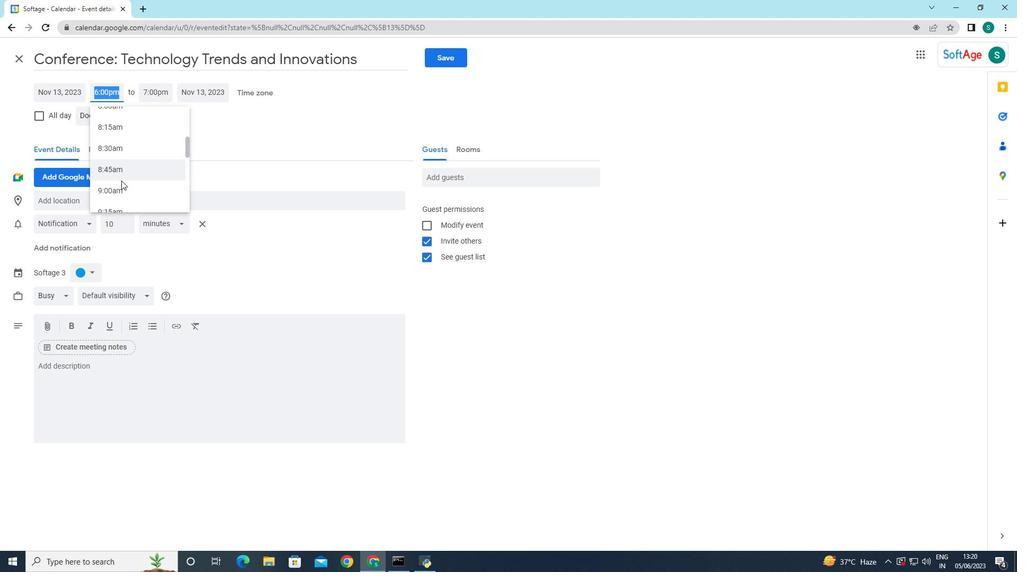 
Action: Mouse scrolled (123, 179) with delta (0, 0)
Screenshot: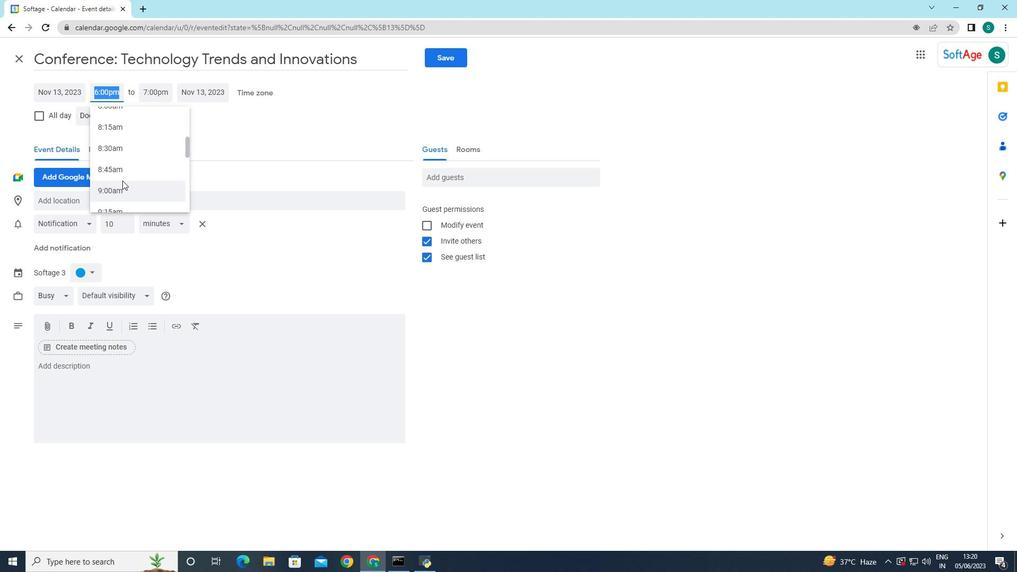 
Action: Mouse moved to (110, 161)
Screenshot: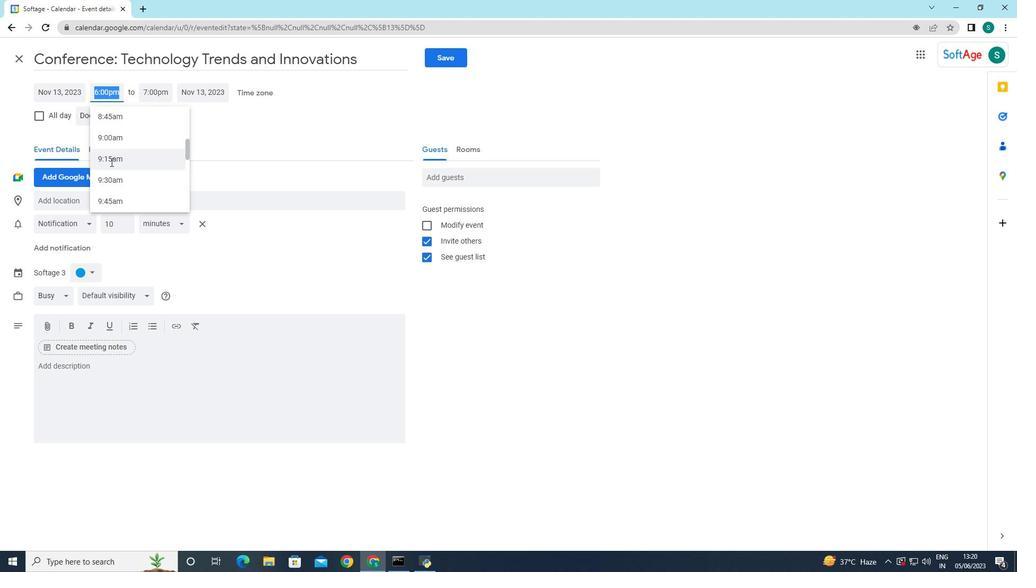 
Action: Mouse pressed left at (110, 161)
Screenshot: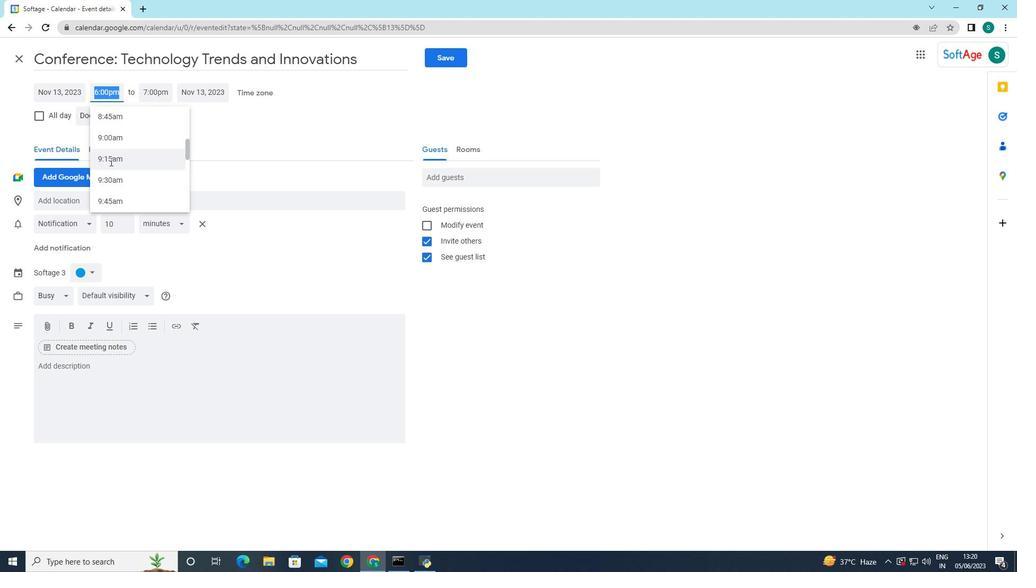 
Action: Mouse moved to (152, 92)
Screenshot: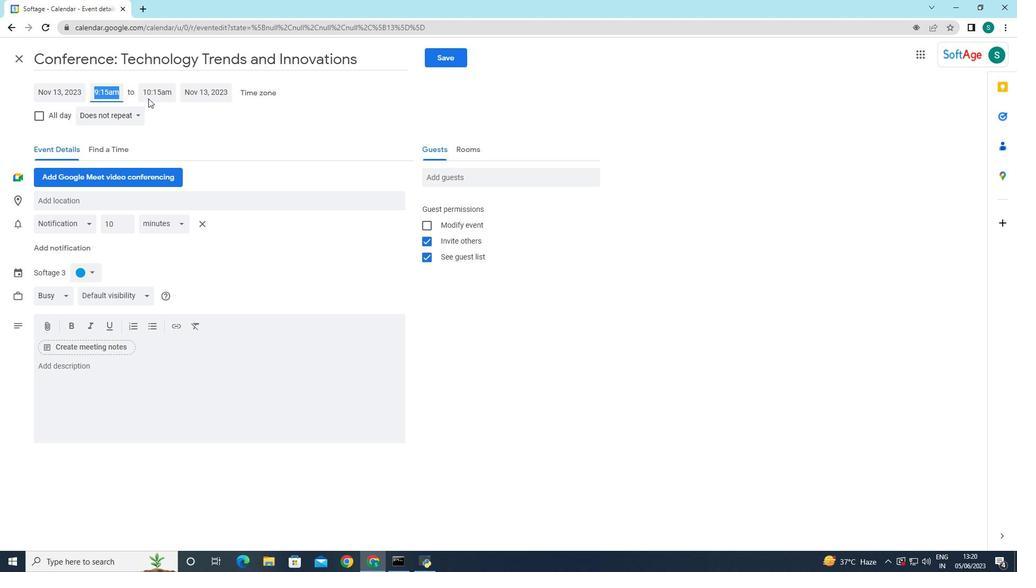 
Action: Mouse pressed left at (152, 92)
Screenshot: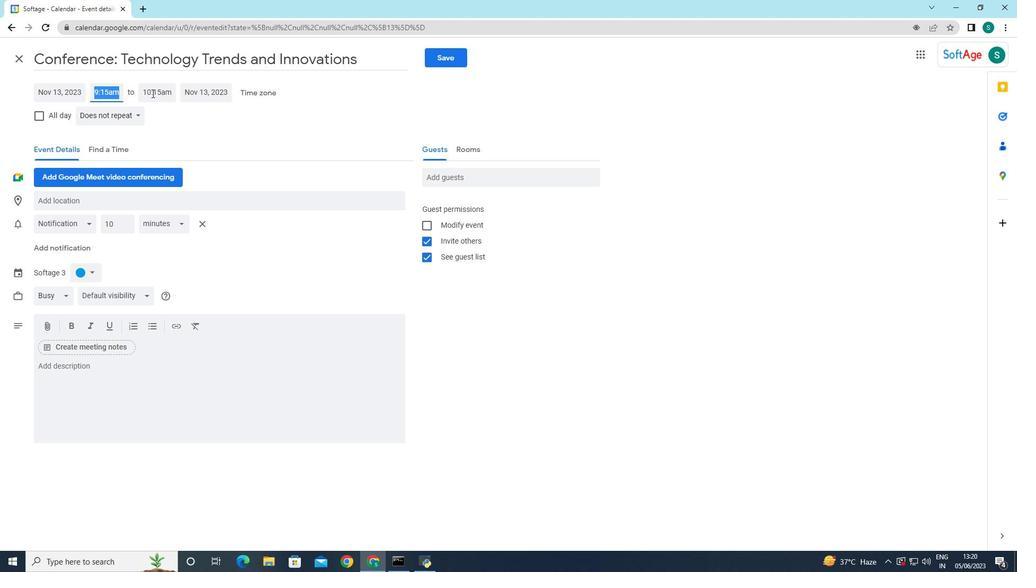
Action: Mouse moved to (164, 202)
Screenshot: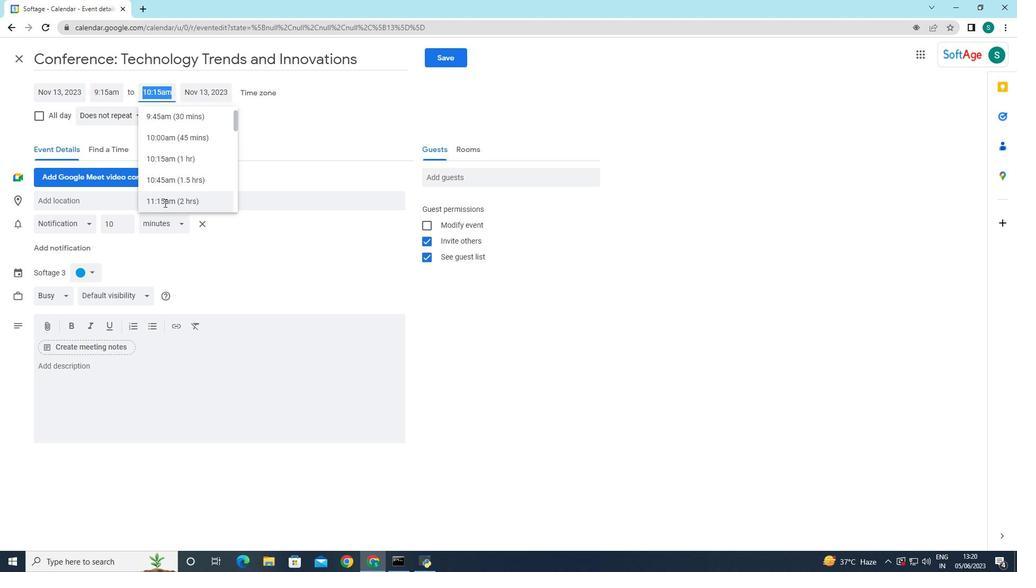 
Action: Mouse pressed left at (164, 202)
Screenshot: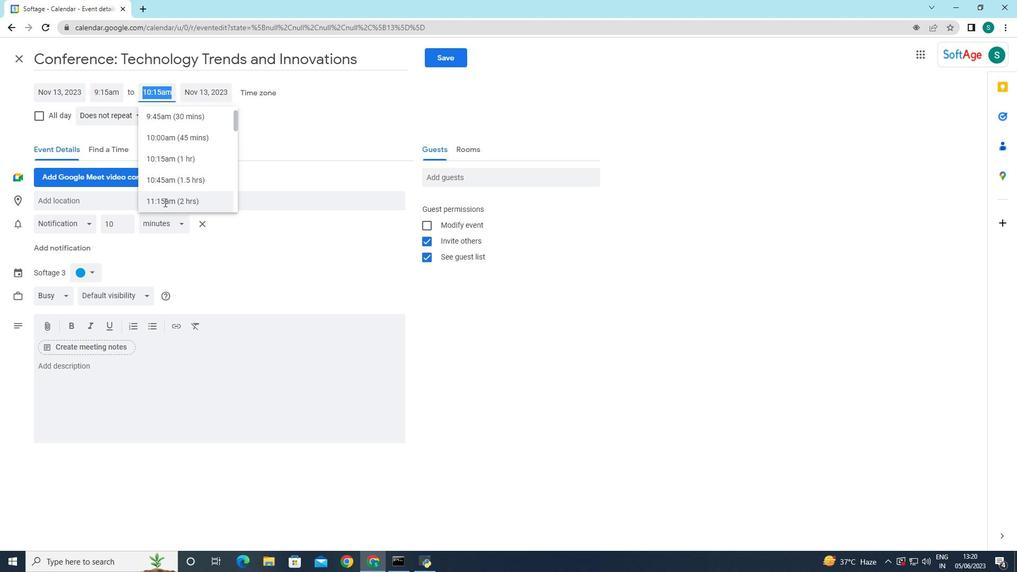 
Action: Mouse moved to (239, 153)
Screenshot: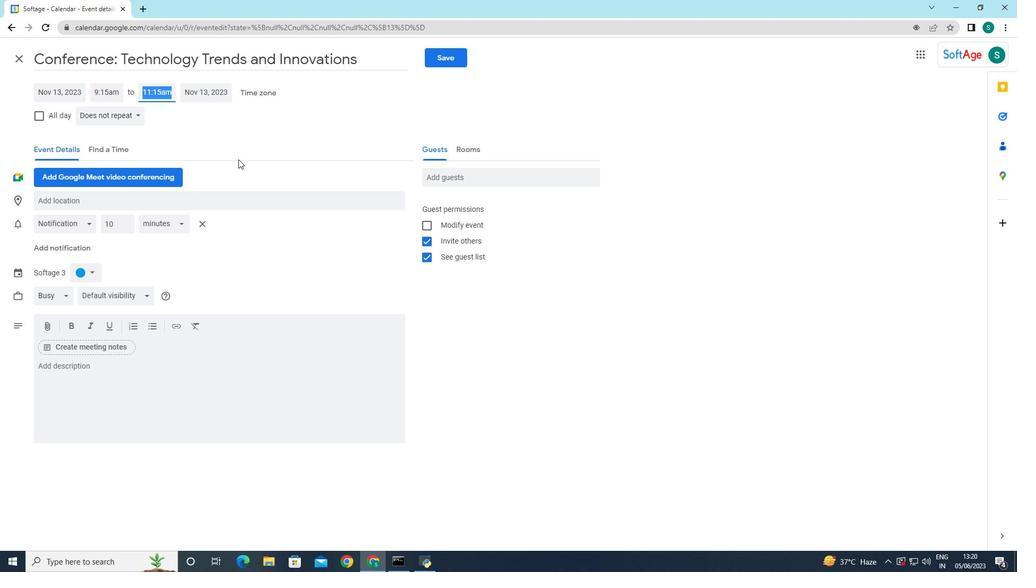 
Action: Mouse pressed left at (239, 153)
Screenshot: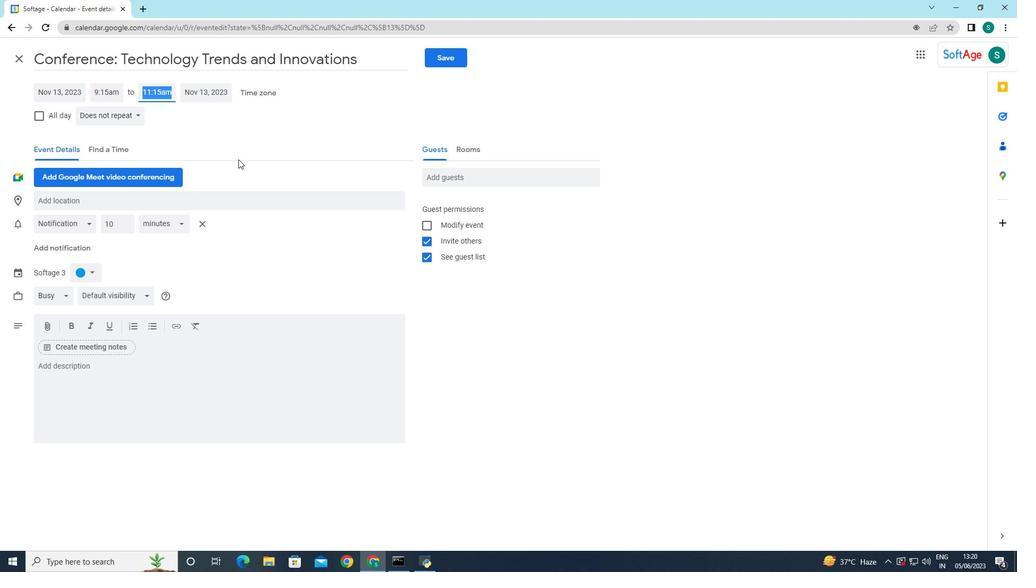 
Action: Mouse moved to (164, 361)
Screenshot: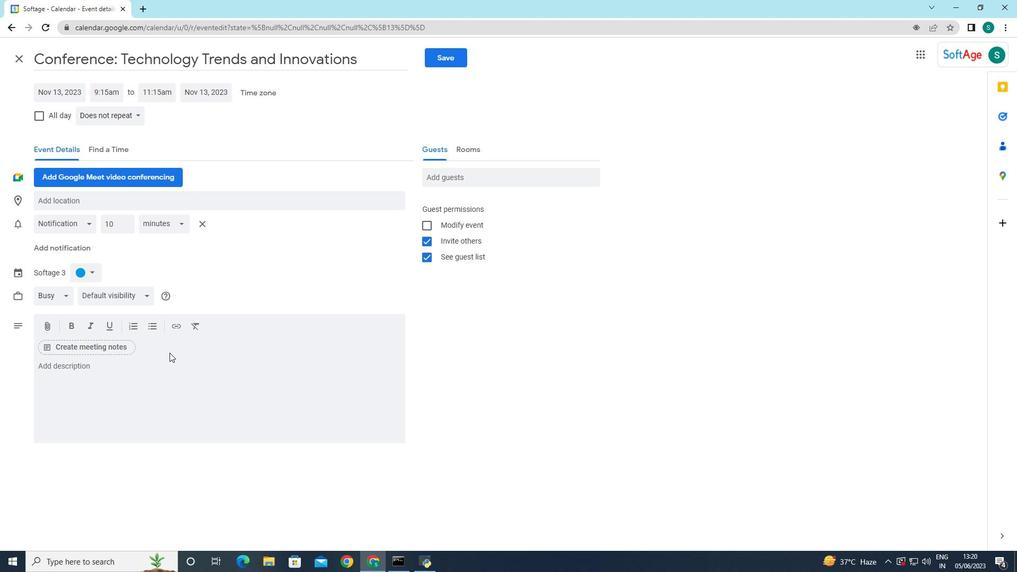 
Action: Mouse pressed left at (164, 361)
Screenshot: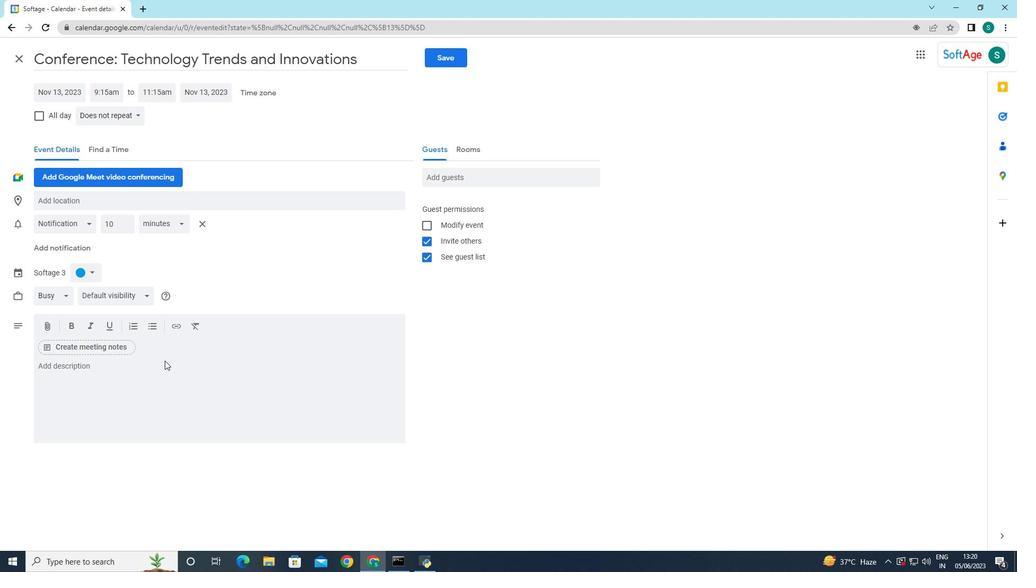 
Action: Mouse moved to (114, 376)
Screenshot: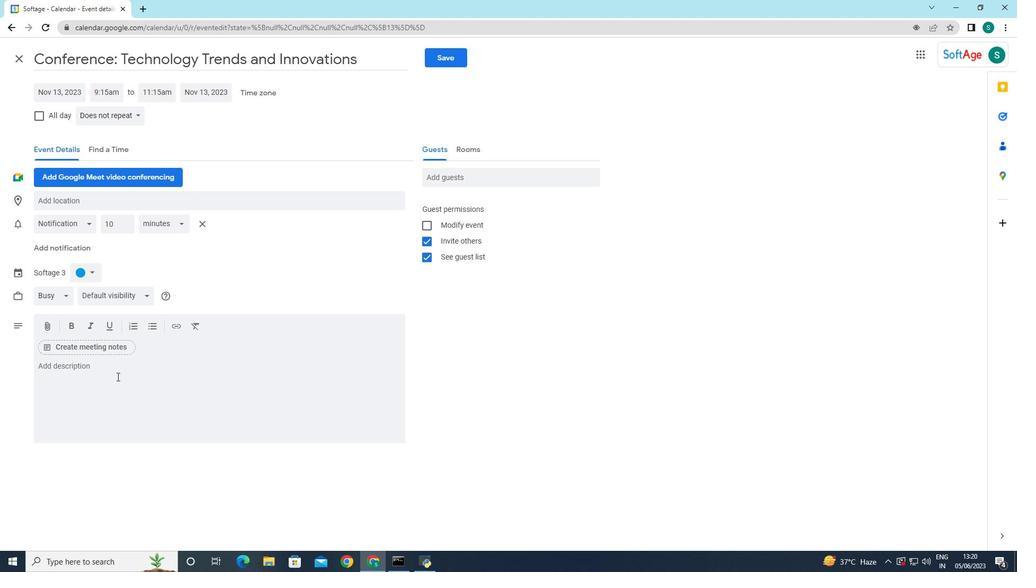
Action: Mouse pressed left at (114, 376)
Screenshot: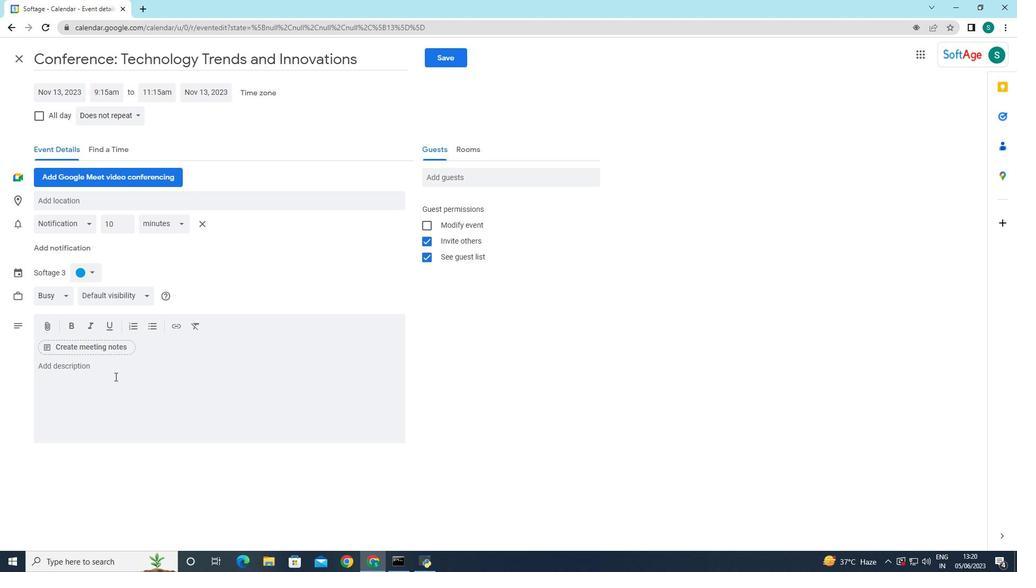 
Action: Key pressed <Key.caps_lock>T<Key.caps_lock>hroughout<Key.space>the<Key.space>workshop,<Key.space>participants<Key.space>will<Key.space>engage<Key.space>in<Key.space>a<Key.space>series<Key.space>of<Key.space>interactive<Key.space>exercises<Key.space><Key.backspace>,<Key.space>role<Key.space>plays,<Key.space>a<Key.space><Key.backspace>dnn<Key.backspace><Key.backspace><Key.backspace>nd<Key.space>cs<Key.backspace>ase<Key.space>studies<Key.space>that<Key.space>sin<Key.backspace>mulate<Key.space>real<Key.space><Key.backspace>-
Screenshot: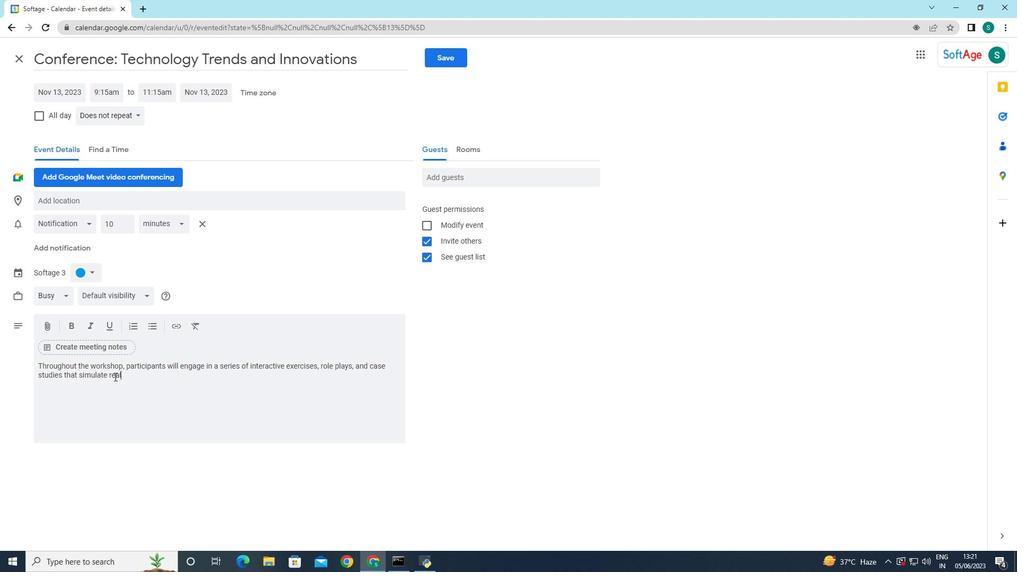 
Action: Mouse moved to (221, 239)
Screenshot: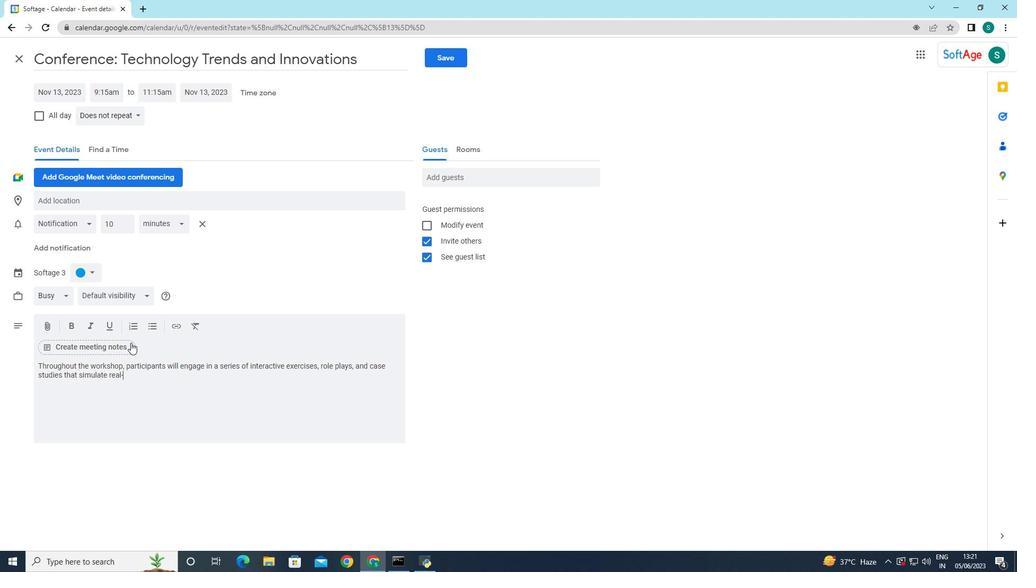 
Action: Key pressed world<Key.space>negotiation<Key.space>scenarios,<Key.space><Key.caps_lock>THESE<Key.space><Key.backspace><Key.backspace><Key.backspace><Key.backspace><Key.backspace><Key.caps_lock>hese<Key.space>activities<Key.space>will<Key.space>allow<Key.space>participants<Key.space>to<Key.space>appluy<Key.space><Key.backspace><Key.backspace><Key.backspace>y<Key.space>the<Key.space>negotiation<Key.space>techniques<Key.space>taught,<Key.space>explore<Key.space>different<Key.space>appo<Key.backspace>roaches,<Key.space>and<Key.space>teceive<Key.space>fee<Key.backspace><Key.backspace><Key.backspace><Key.backspace><Key.backspace><Key.backspace><Key.backspace><Key.backspace><Key.backspace><Key.backspace><Key.backspace>recieve<Key.space>f<Key.backspace><Key.backspace><Key.backspace><Key.backspace><Key.backspace><Key.backspace><Key.backspace>ceive<Key.space>feedback<Key.space>from<Key.space>both<Key.space>facilitators<Key.space>and<Key.space>peers.
Screenshot: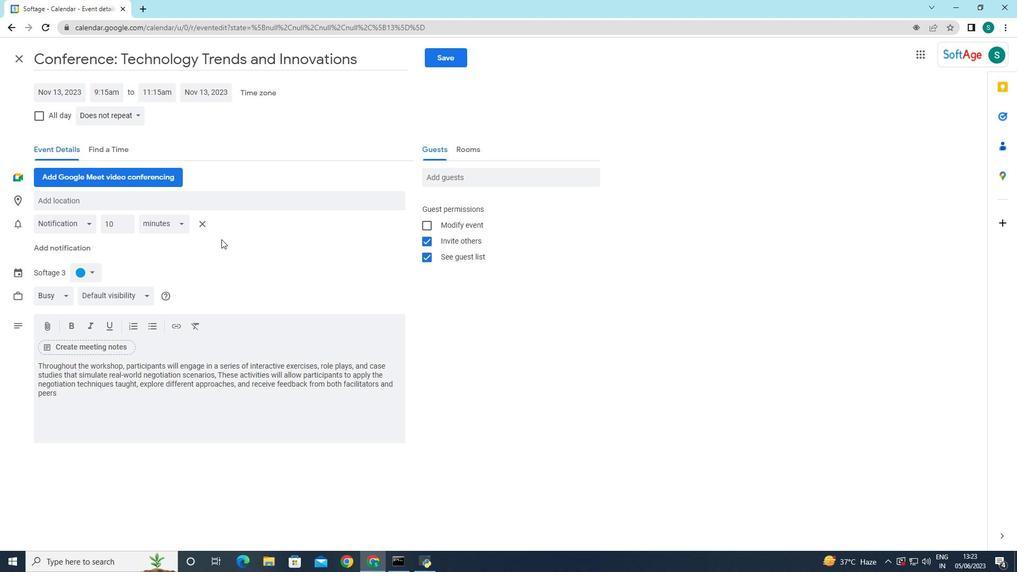 
Action: Mouse moved to (83, 273)
Screenshot: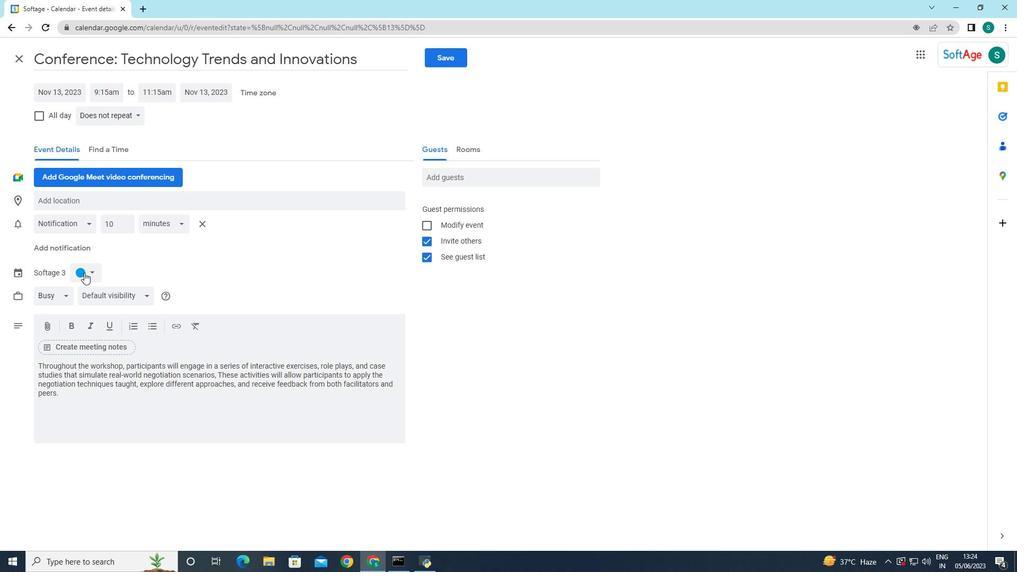 
Action: Mouse pressed left at (83, 273)
Screenshot: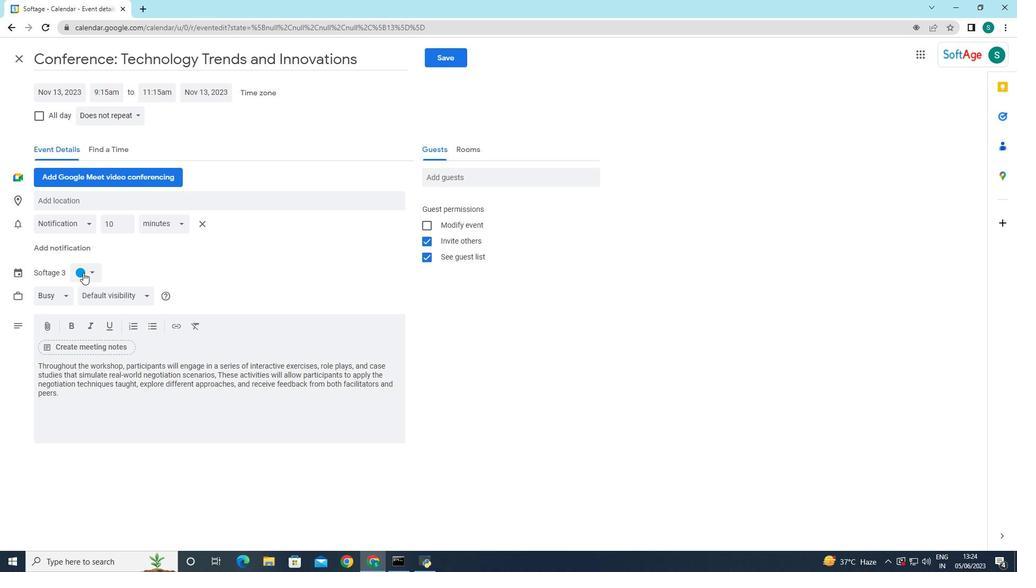 
Action: Mouse moved to (80, 310)
Screenshot: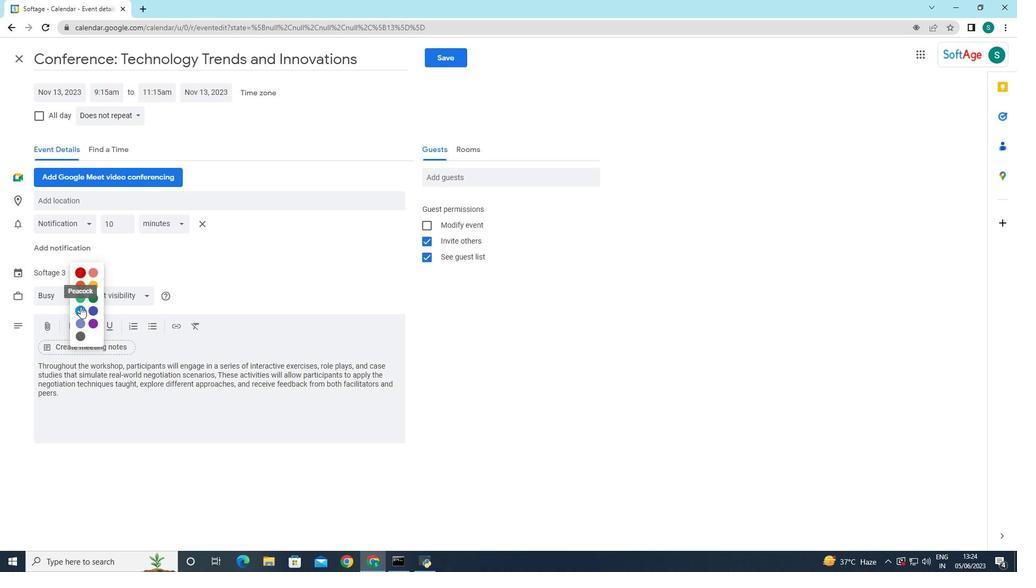 
Action: Mouse pressed left at (80, 310)
Screenshot: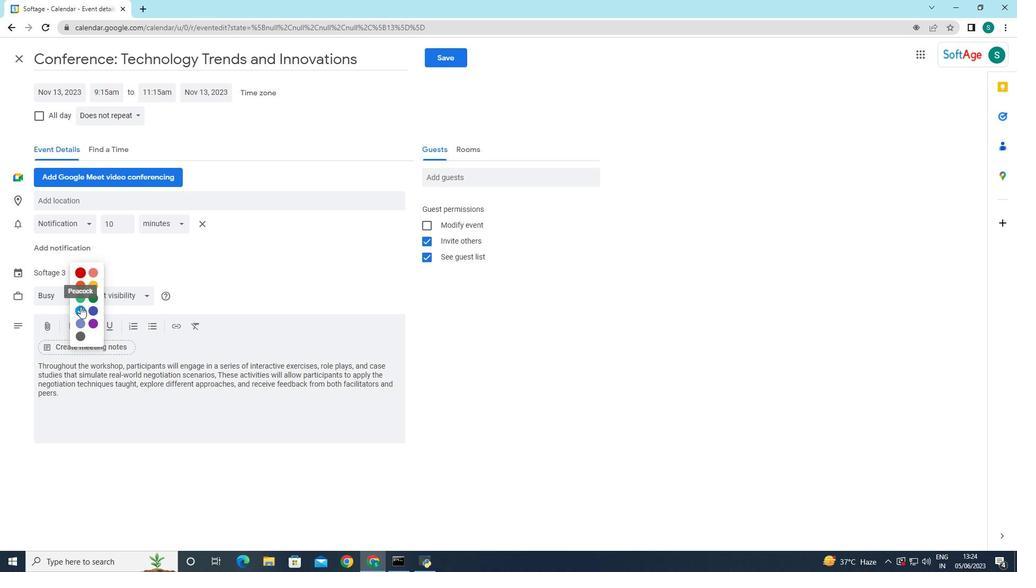 
Action: Mouse moved to (193, 200)
Screenshot: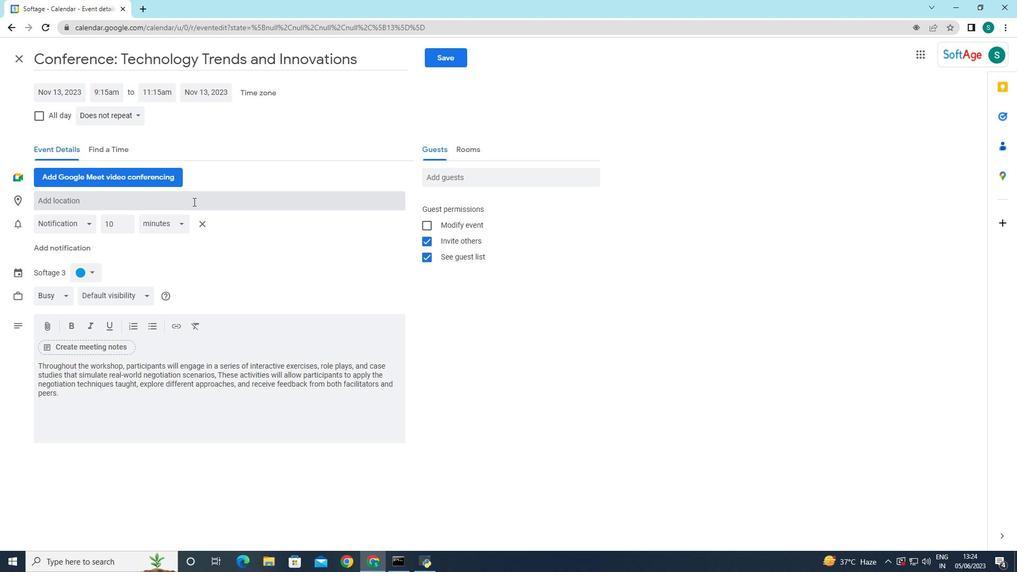 
Action: Mouse pressed left at (193, 200)
Screenshot: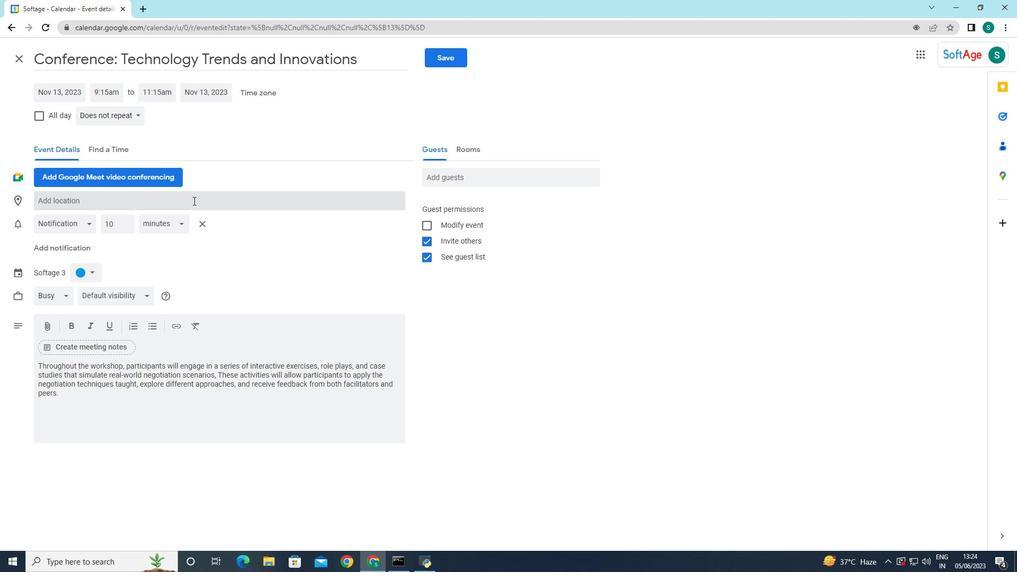 
Action: Key pressed 876<Key.space><Key.shift><Key.shift><Key.shift><Key.shift><Key.shift><Key.shift><Key.shift><Key.shift><Key.shift><Key.shift><Key.shift><Key.shift><Key.shift><Key.shift><Key.shift><Key.shift><Key.shift>Park<Key.space><Key.shift>Avenue<Key.space><Key.backspace>,<Key.shift><Key.space><Key.shift>New<Key.space><Key.shift>Your<Key.space><Key.shift>City,<Key.space><Key.shift>USA
Screenshot: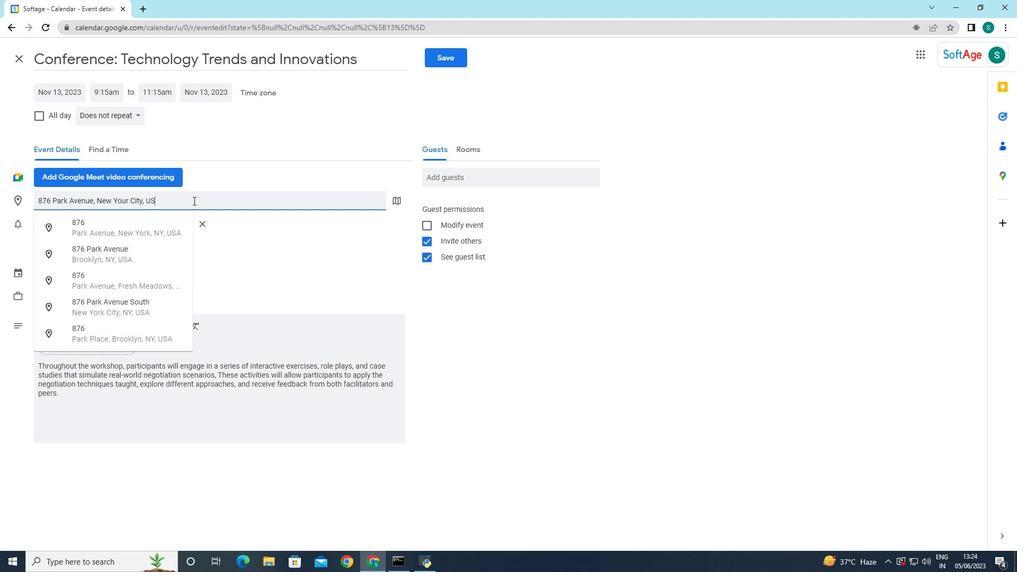 
Action: Mouse moved to (511, 426)
Screenshot: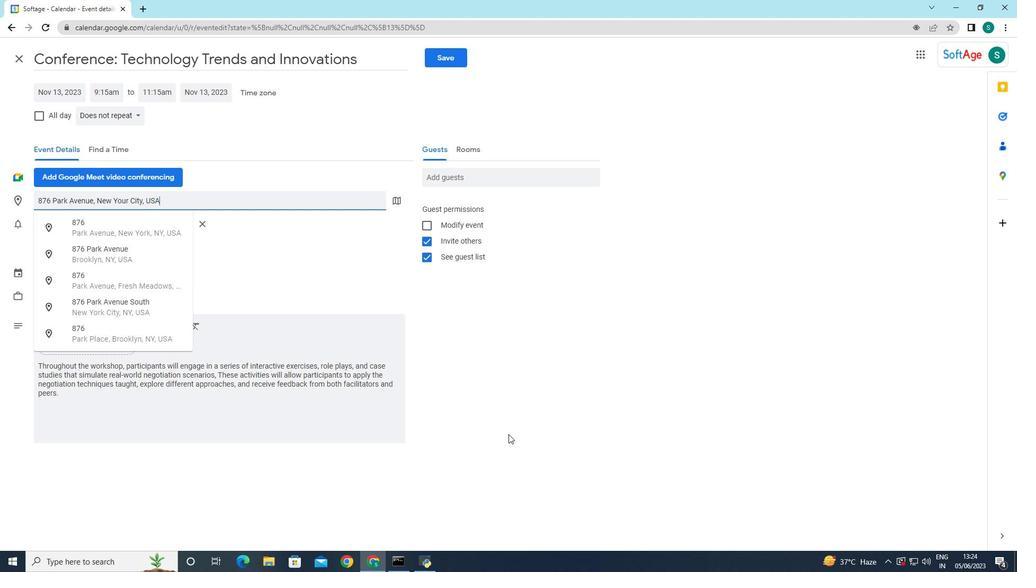 
Action: Mouse pressed left at (511, 426)
Screenshot: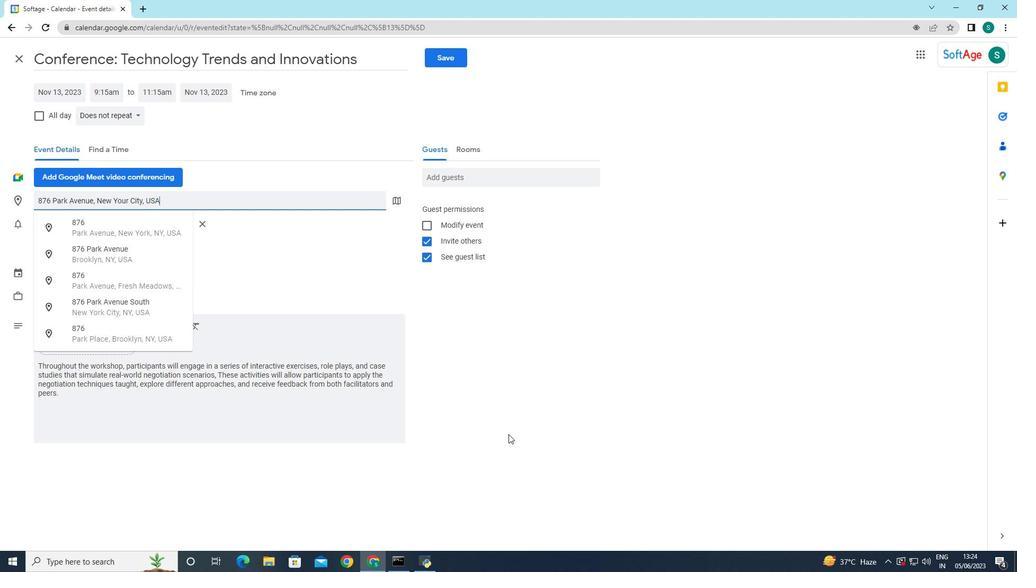 
Action: Mouse moved to (466, 174)
Screenshot: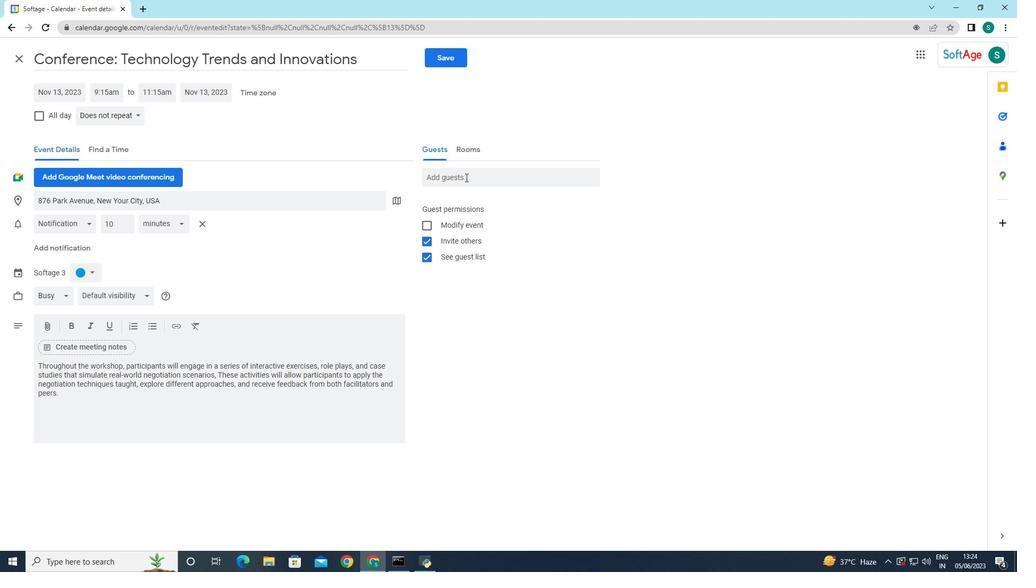 
Action: Mouse pressed left at (466, 174)
Screenshot: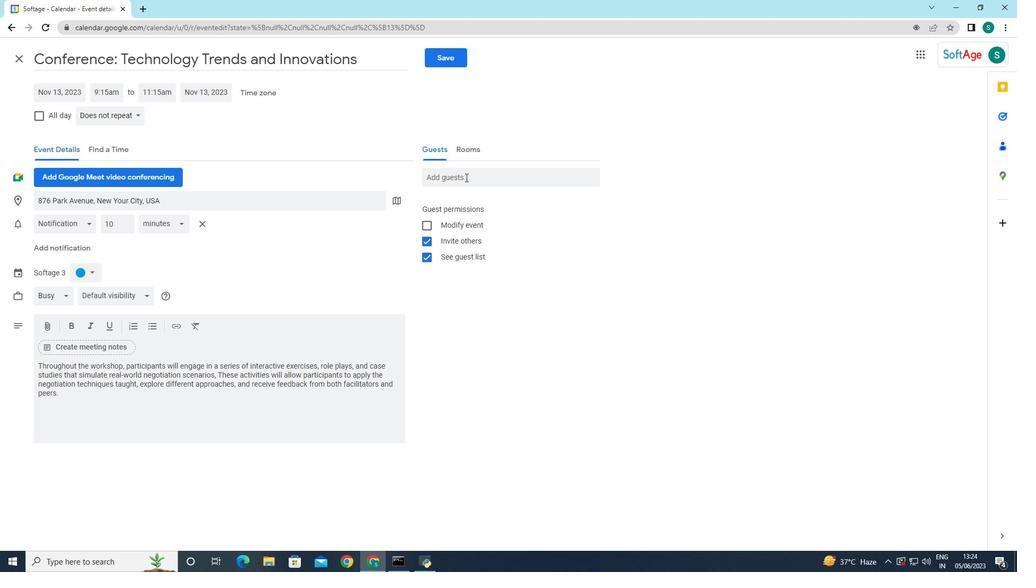 
Action: Key pressed softage.1
Screenshot: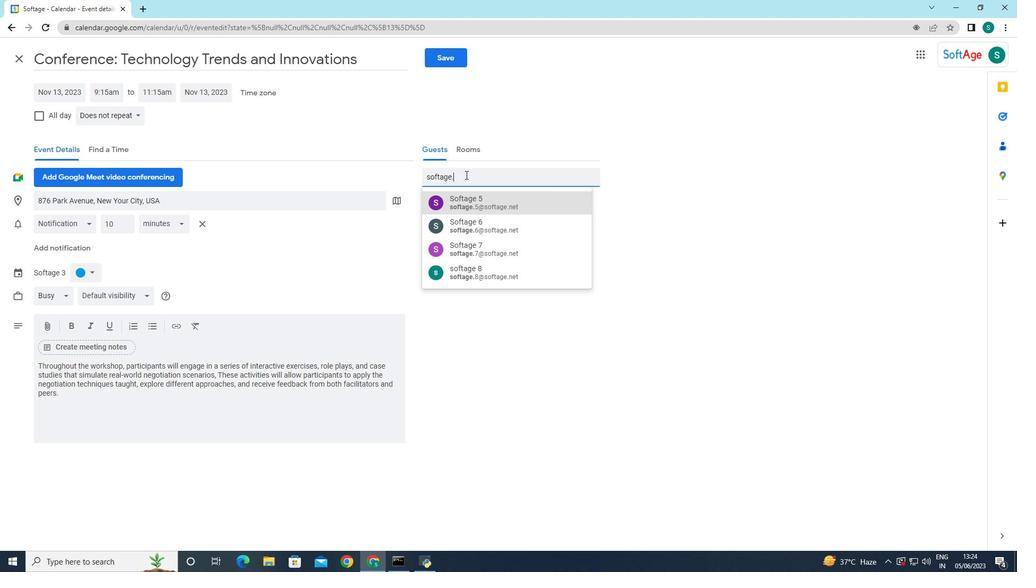 
Action: Mouse moved to (481, 229)
Screenshot: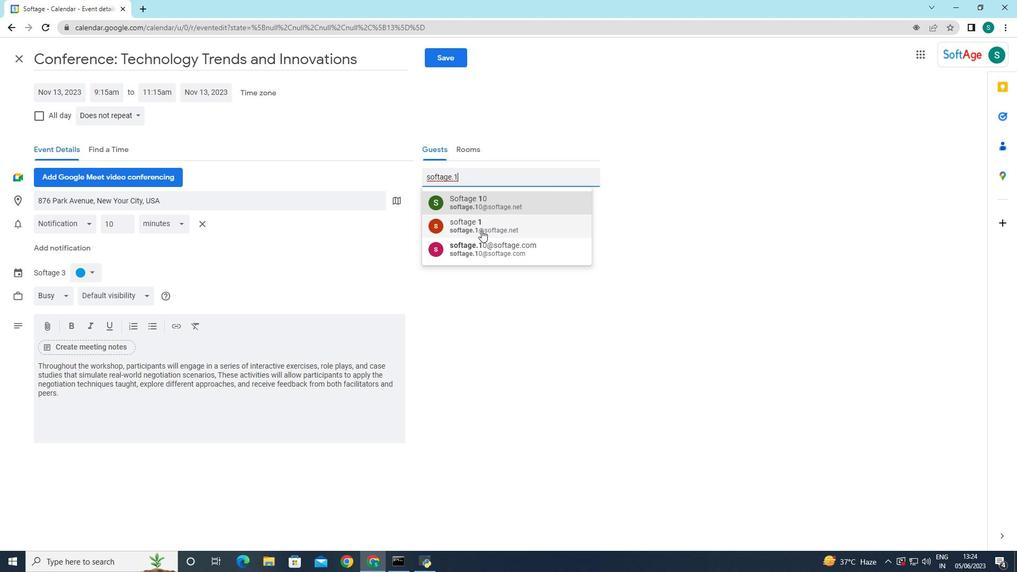 
Action: Mouse pressed left at (481, 229)
Screenshot: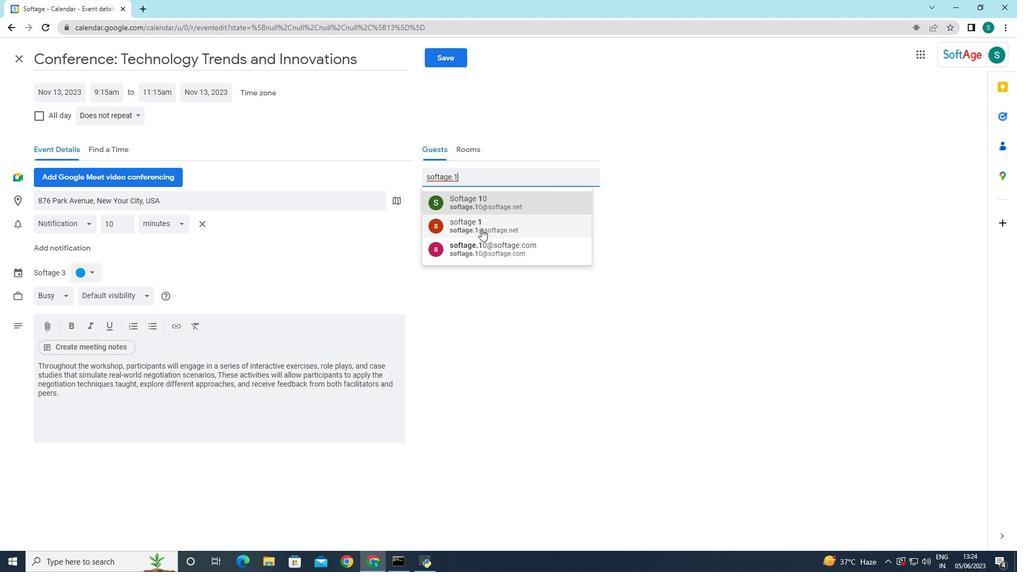 
Action: Mouse moved to (479, 175)
Screenshot: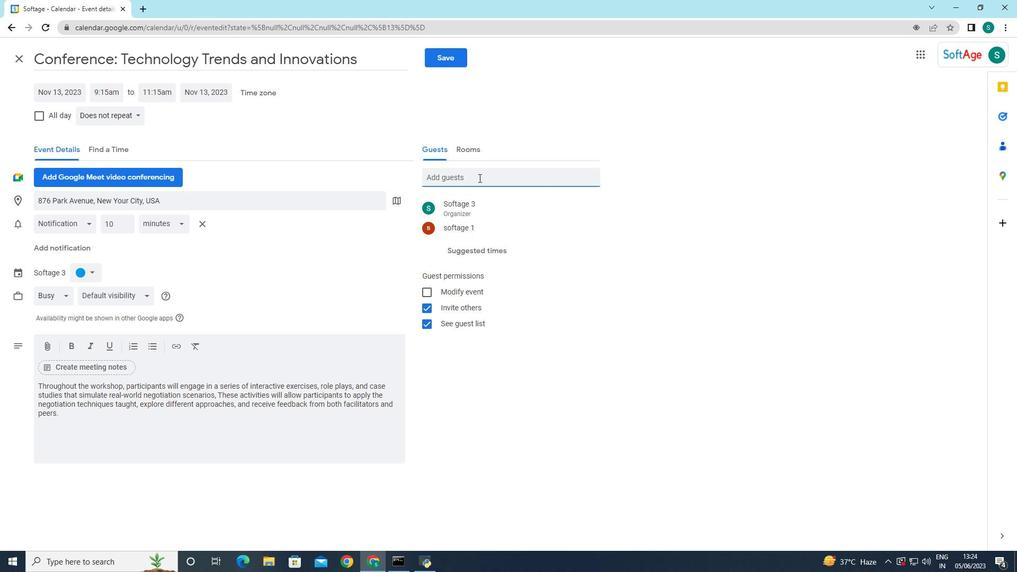 
Action: Mouse pressed left at (479, 175)
Screenshot: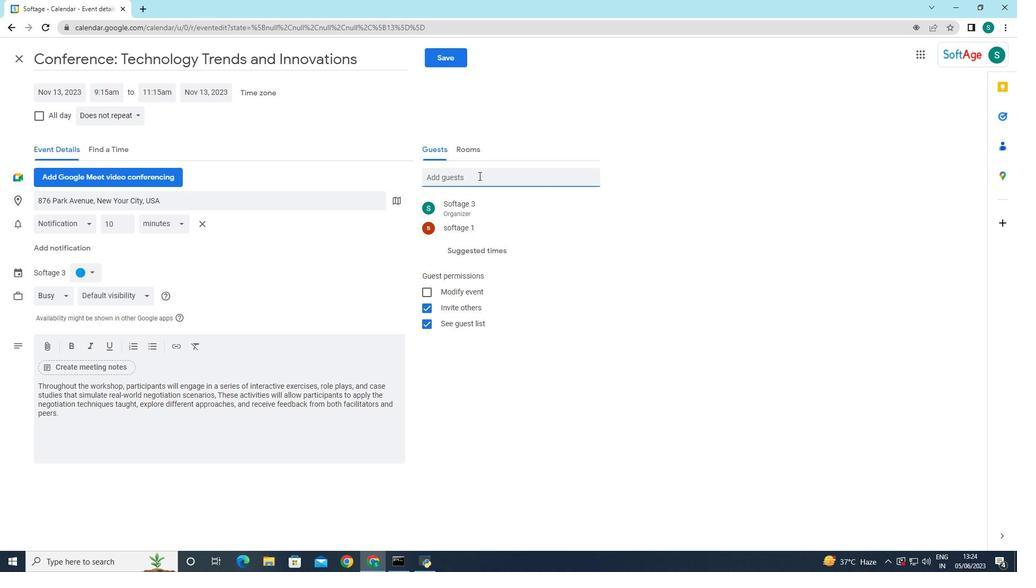 
Action: Key pressed a<Key.backspace>softage.2
Screenshot: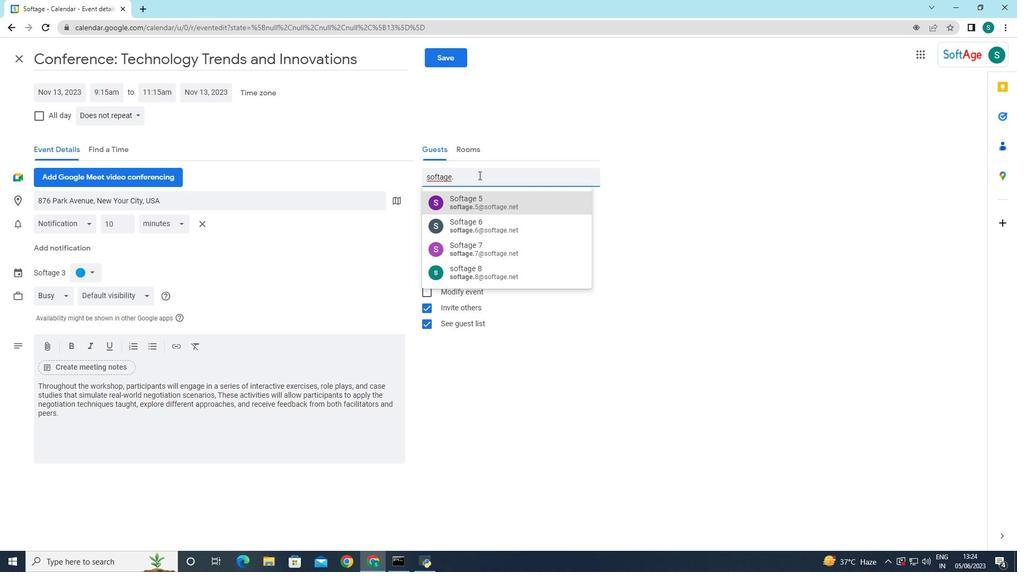 
Action: Mouse moved to (489, 203)
Screenshot: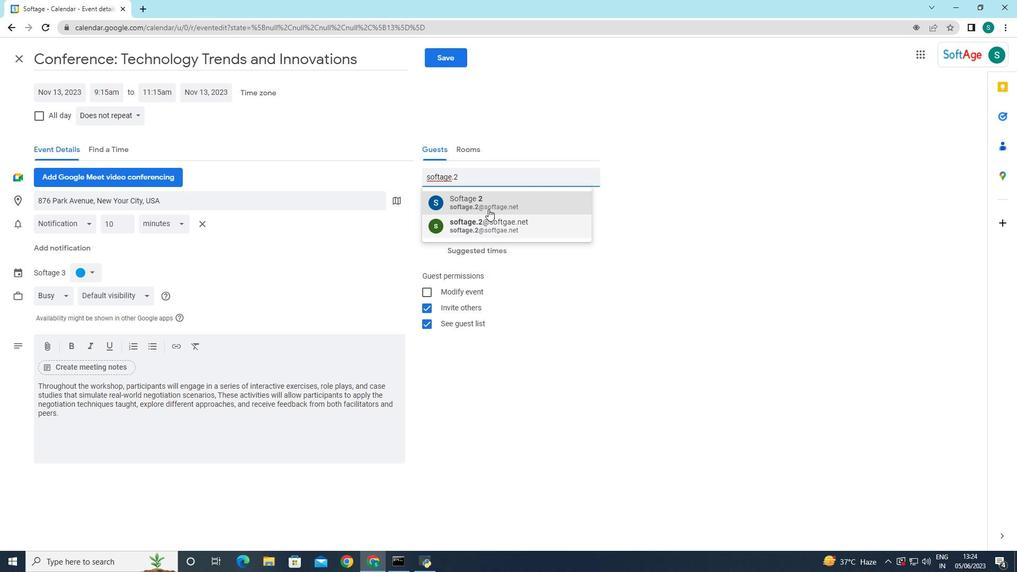 
Action: Mouse pressed left at (489, 203)
Screenshot: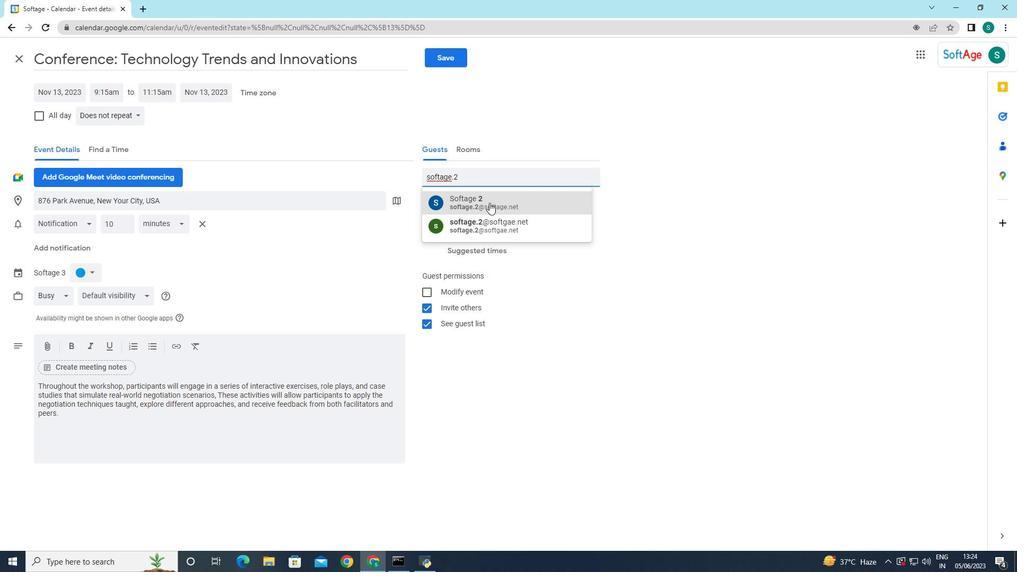 
Action: Mouse moved to (588, 208)
Screenshot: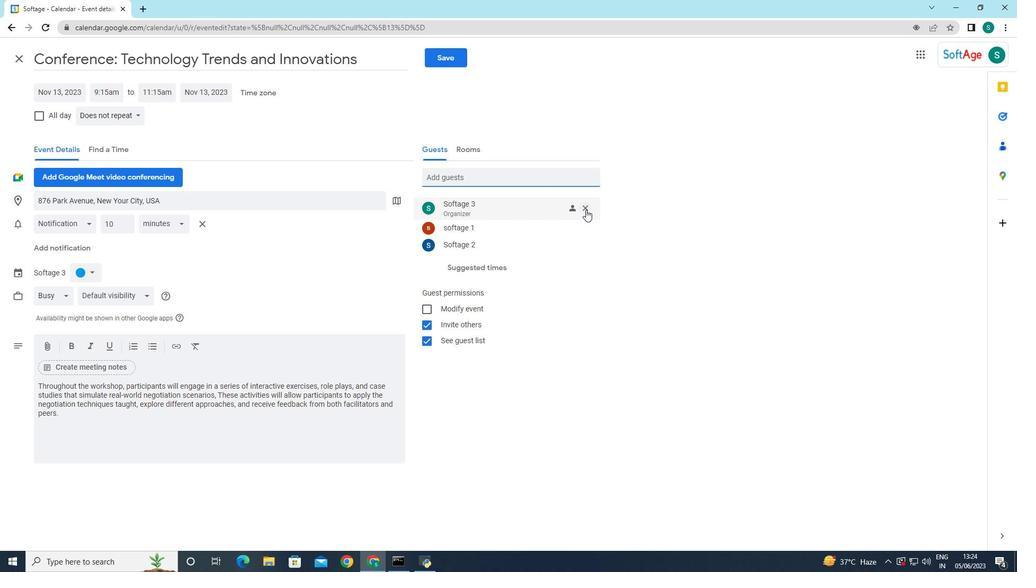 
Action: Mouse pressed left at (588, 208)
Screenshot: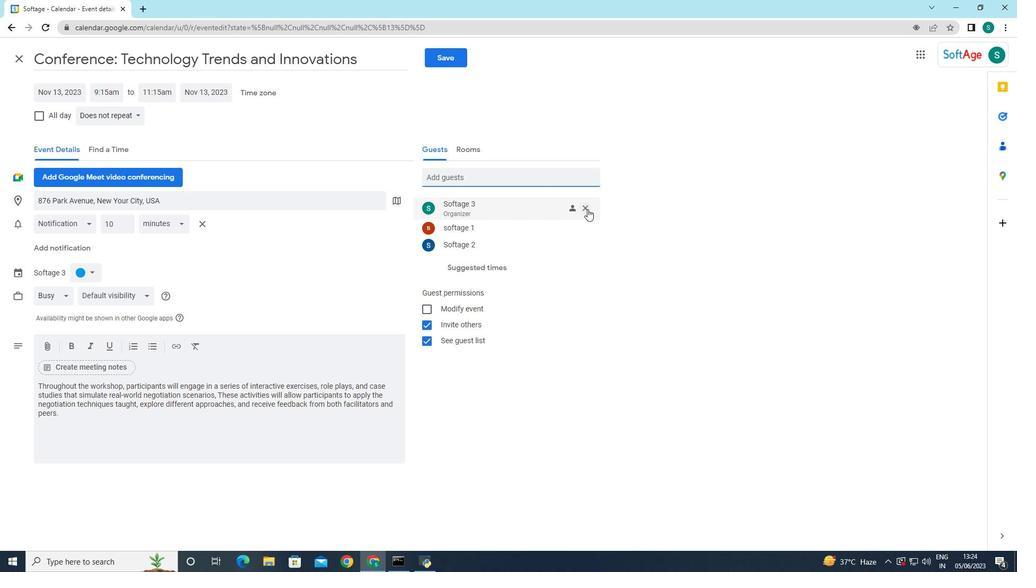 
Action: Mouse moved to (102, 116)
Screenshot: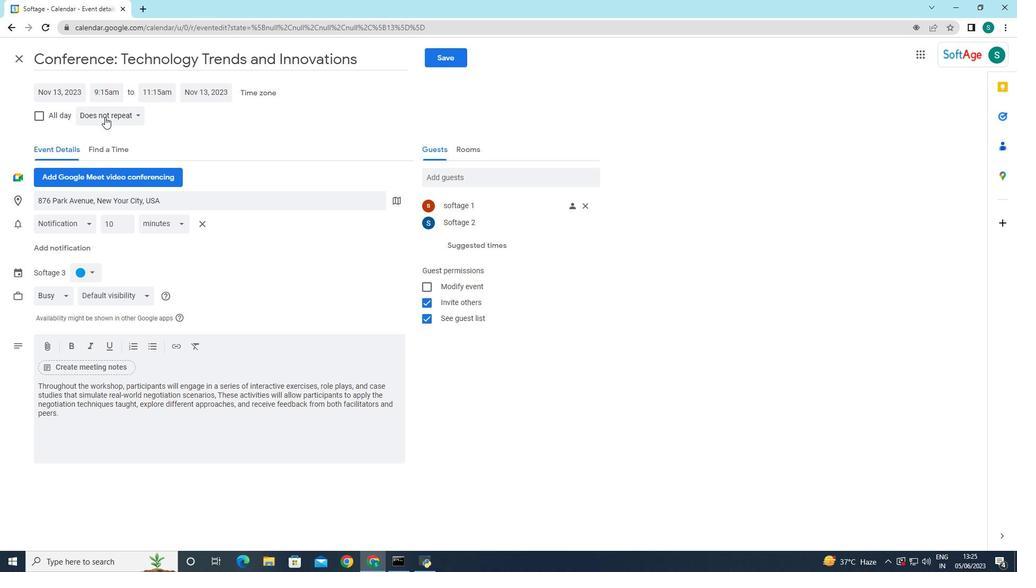 
Action: Mouse pressed left at (102, 116)
Screenshot: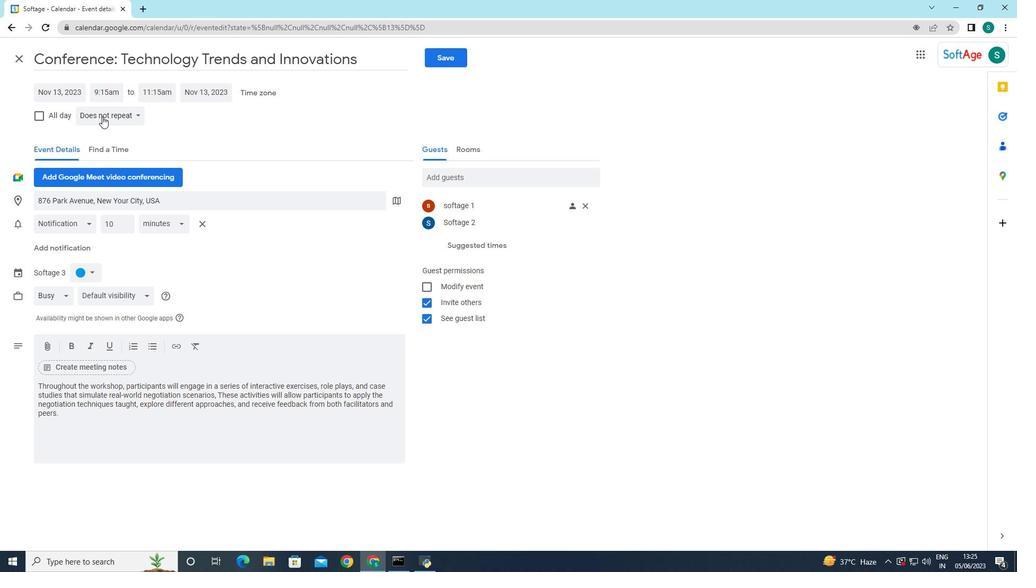 
Action: Mouse moved to (96, 231)
Screenshot: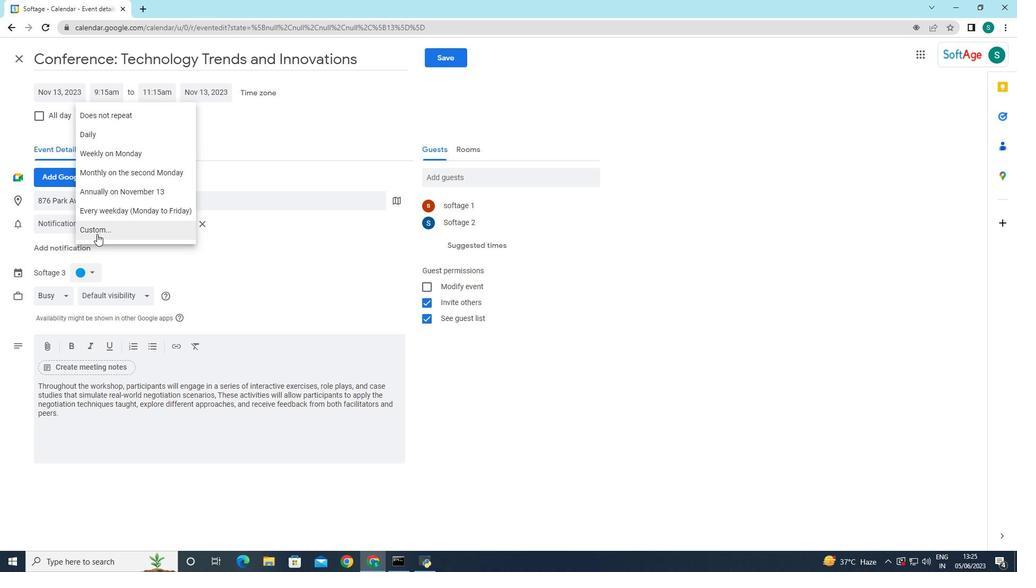 
Action: Mouse pressed left at (96, 231)
Screenshot: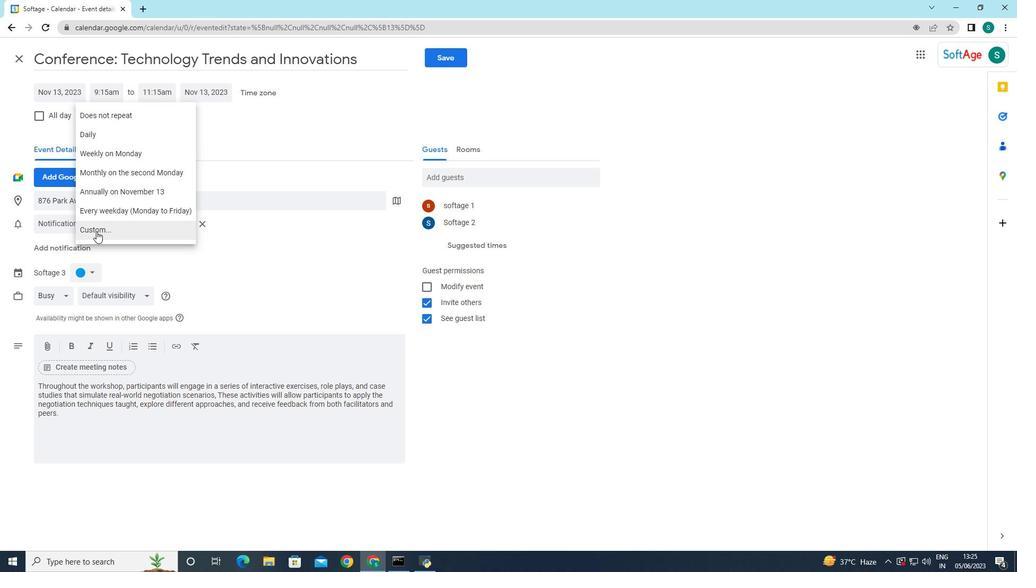 
Action: Mouse moved to (424, 273)
Screenshot: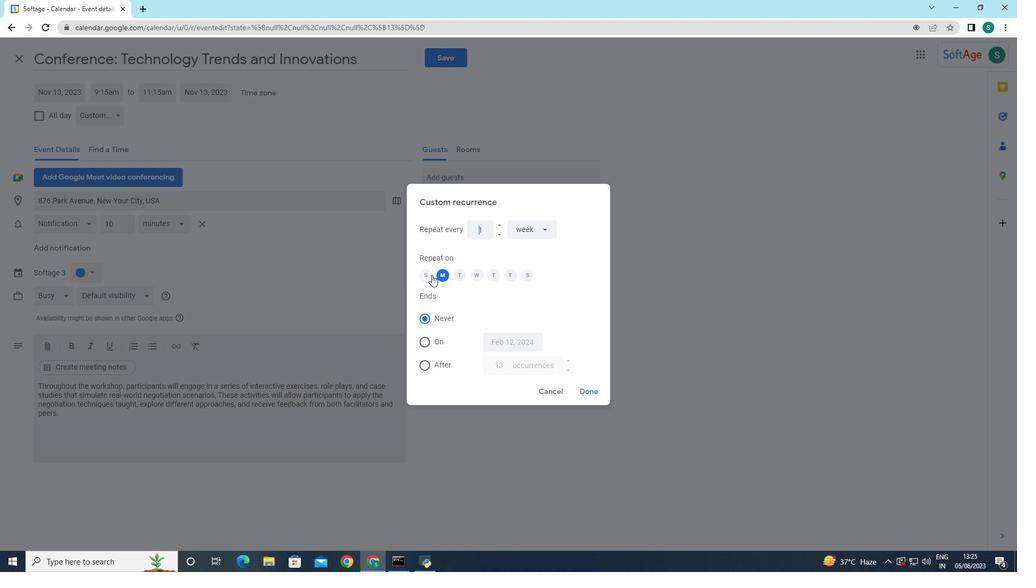 
Action: Mouse pressed left at (424, 273)
Screenshot: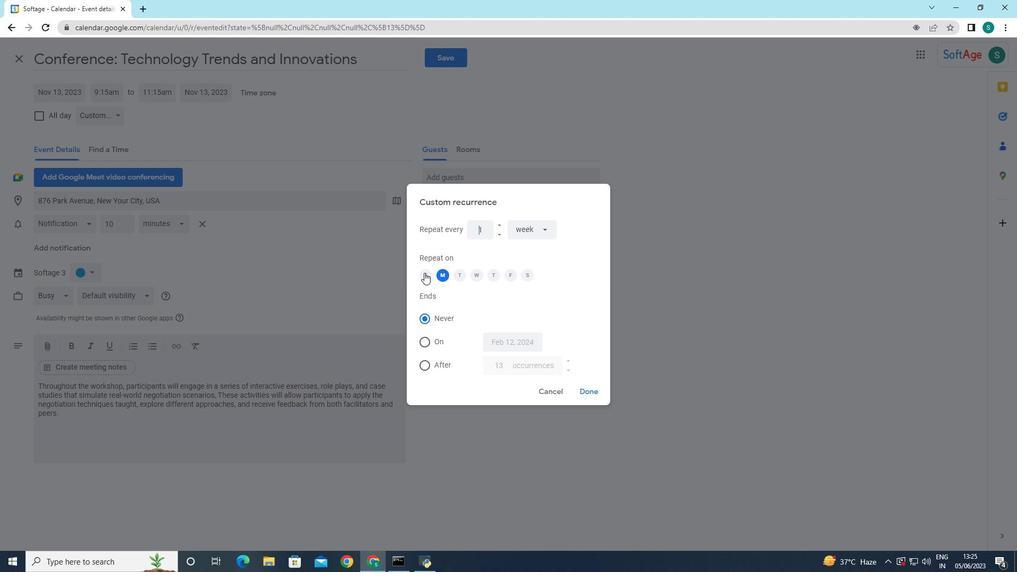 
Action: Mouse moved to (444, 274)
Screenshot: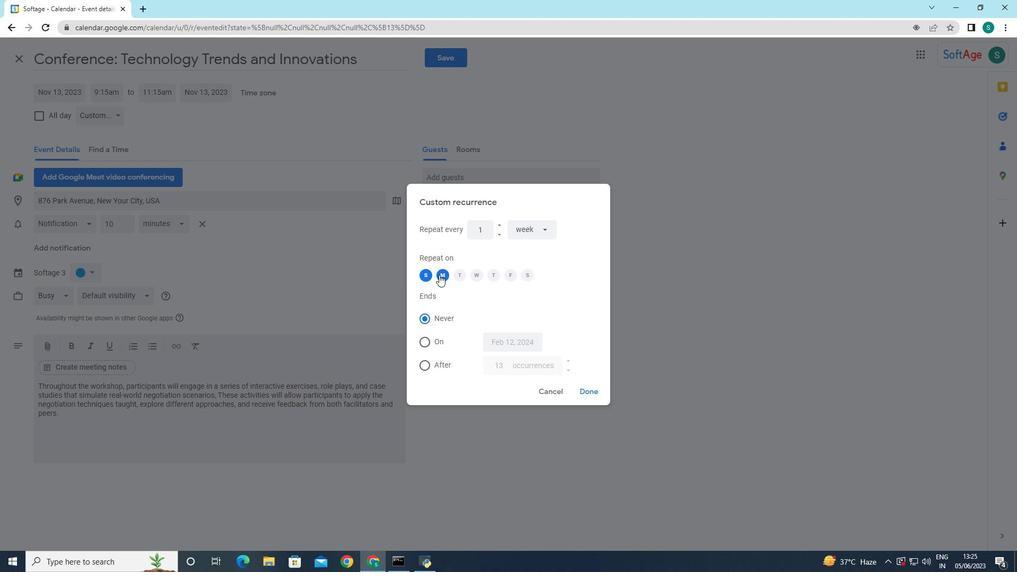 
Action: Mouse pressed left at (444, 274)
Screenshot: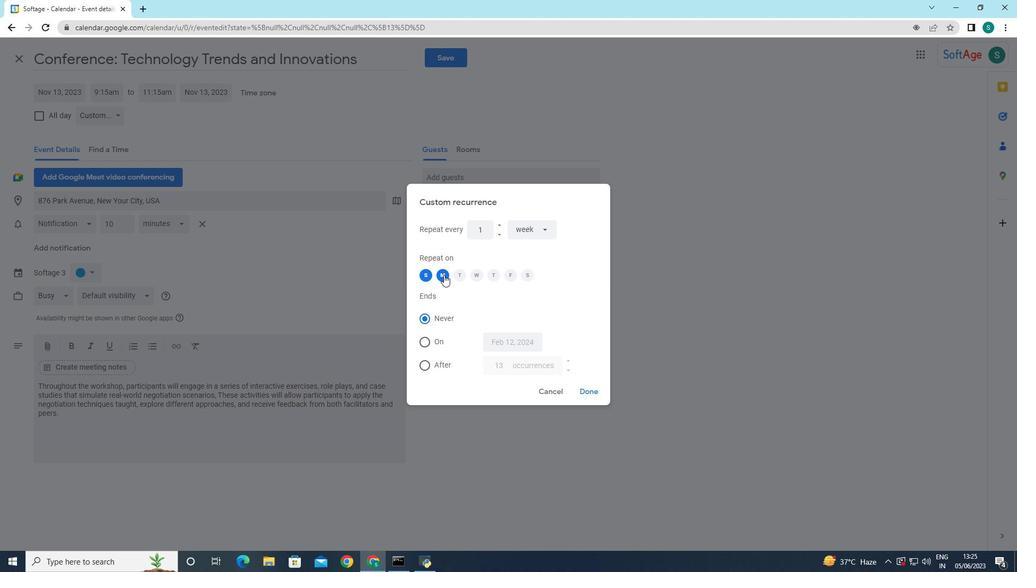 
Action: Mouse moved to (589, 391)
Screenshot: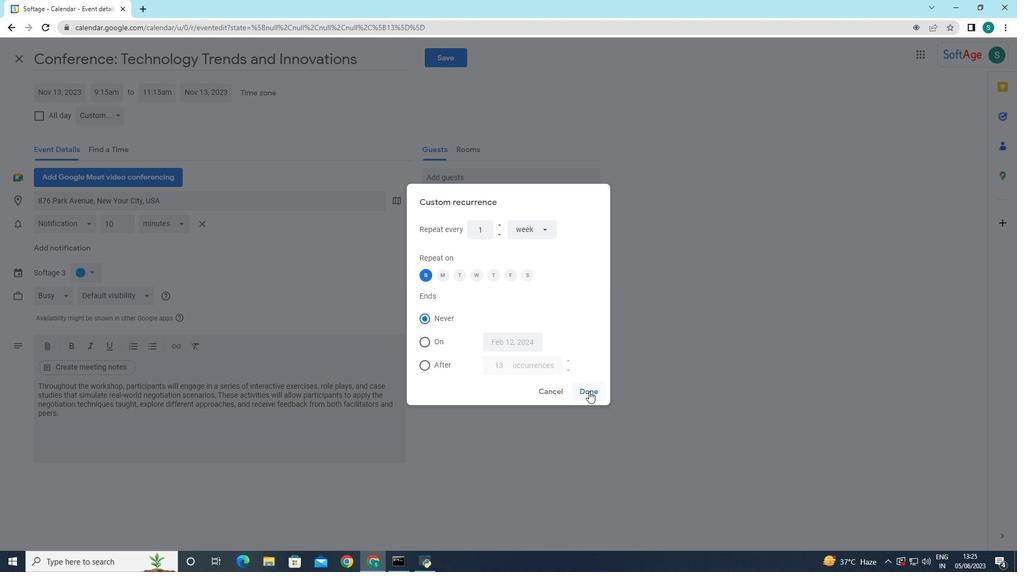 
Action: Mouse pressed left at (589, 391)
Screenshot: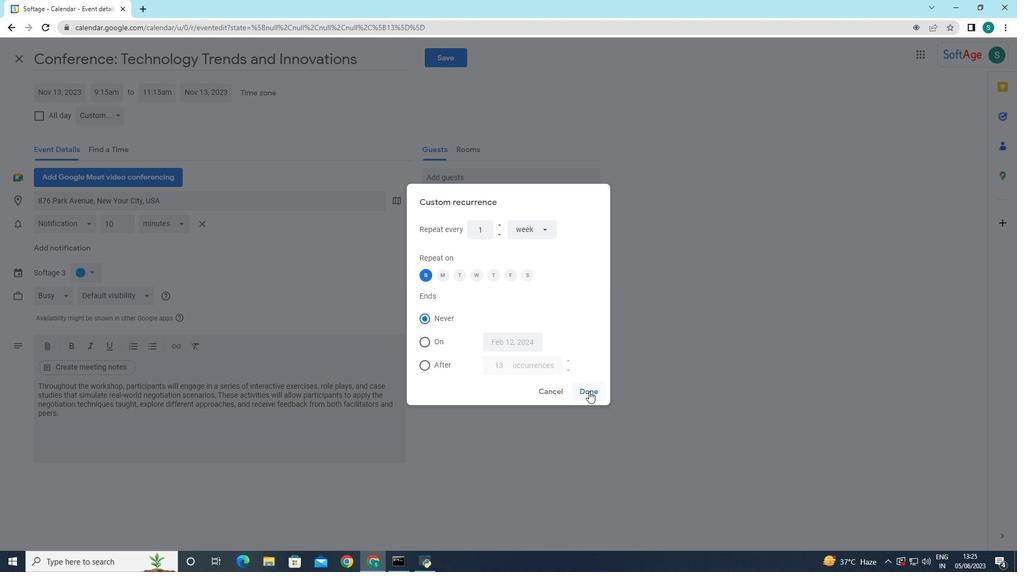 
Action: Mouse moved to (443, 59)
Screenshot: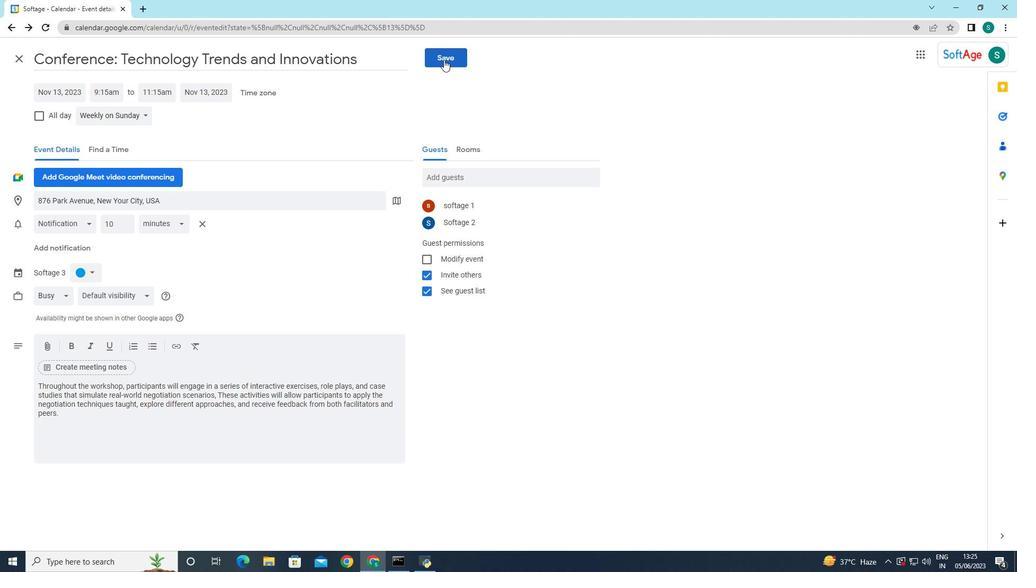 
Action: Mouse pressed left at (443, 59)
Screenshot: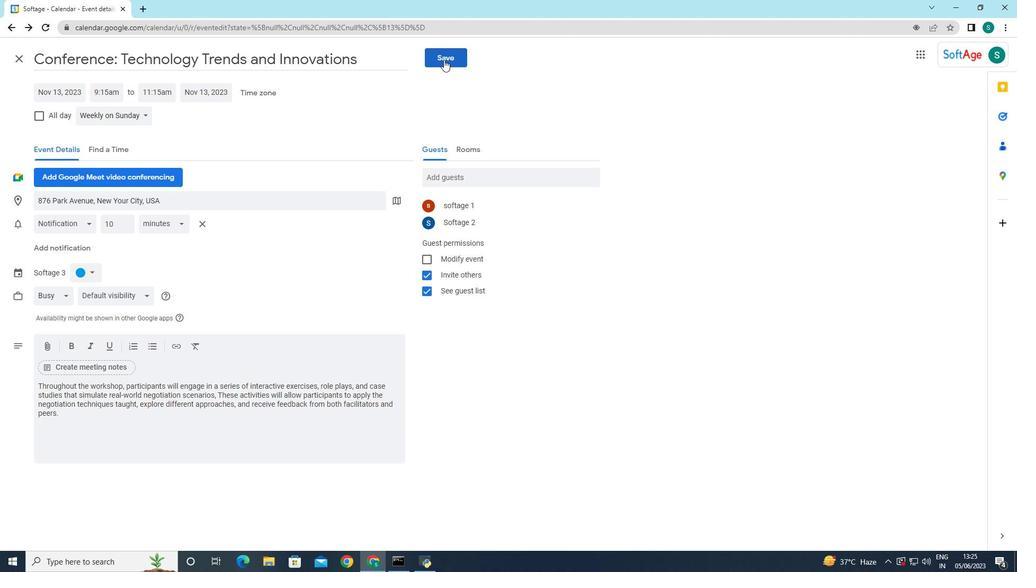 
Action: Mouse moved to (613, 321)
Screenshot: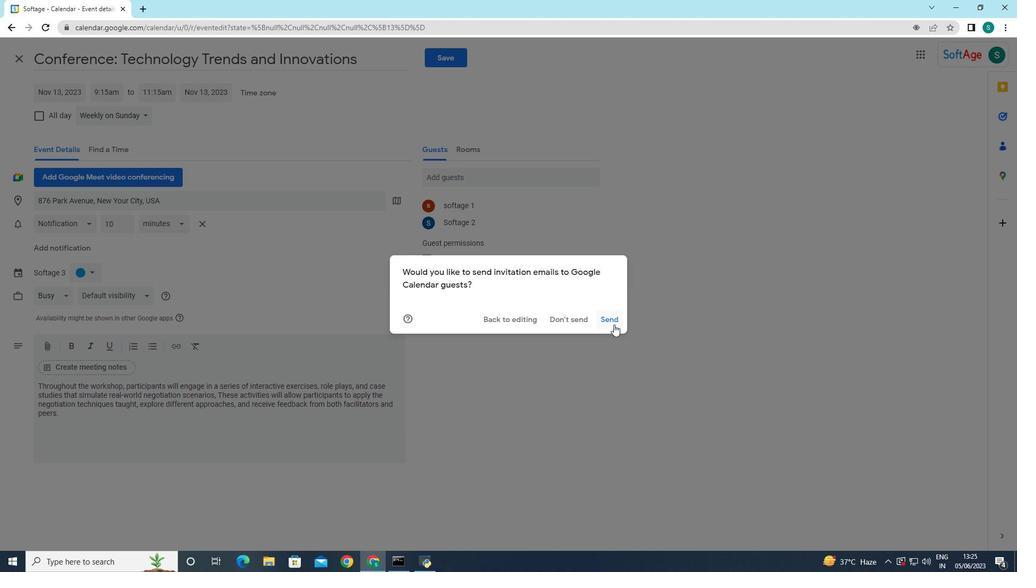 
Action: Mouse pressed left at (613, 321)
Screenshot: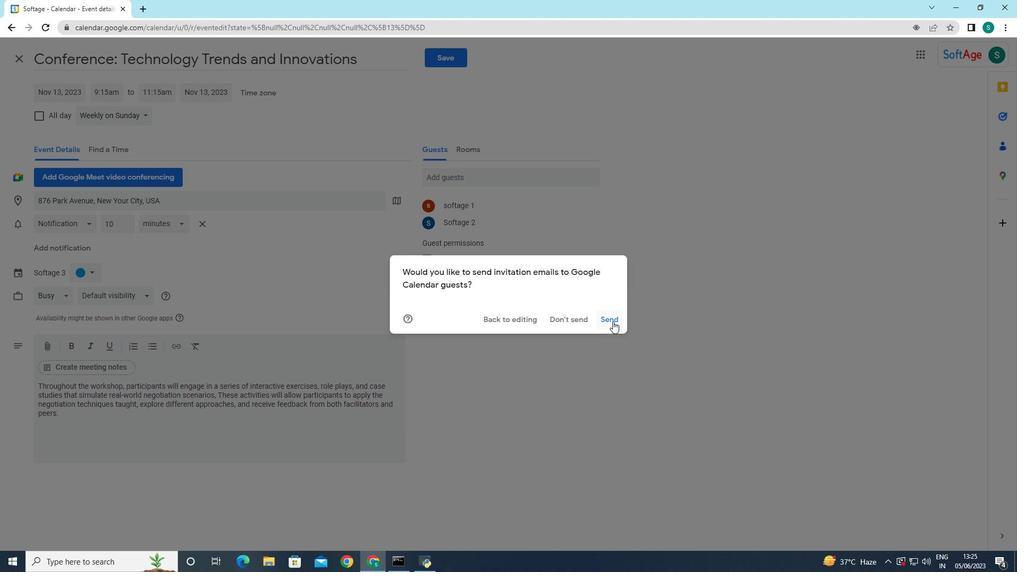 
